 Task: Check the percentage active listings of garden tub in the last 3 years.
Action: Mouse moved to (1020, 229)
Screenshot: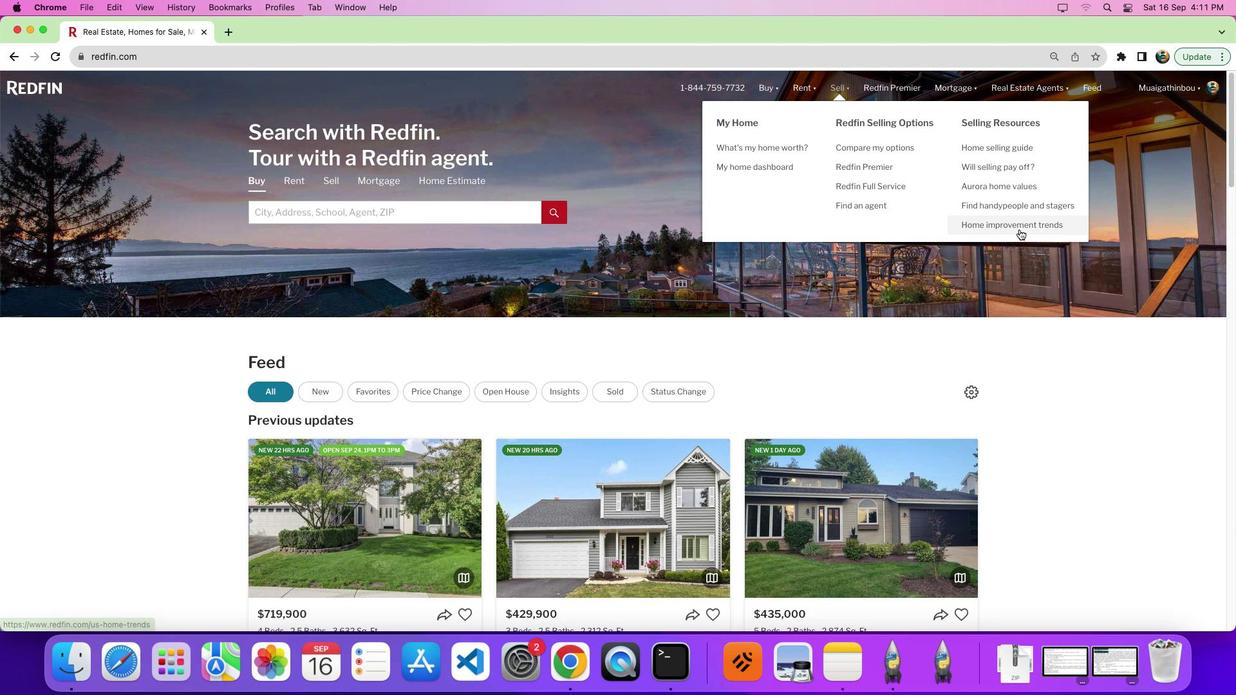 
Action: Mouse pressed left at (1020, 229)
Screenshot: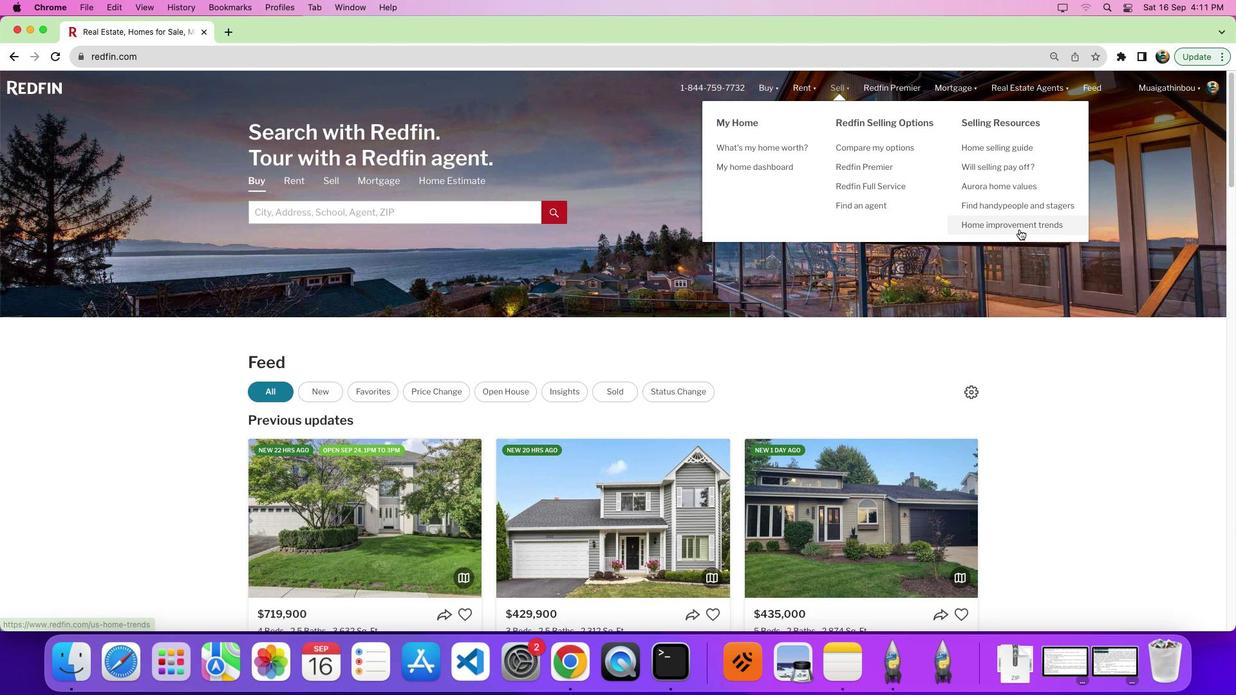 
Action: Mouse pressed left at (1020, 229)
Screenshot: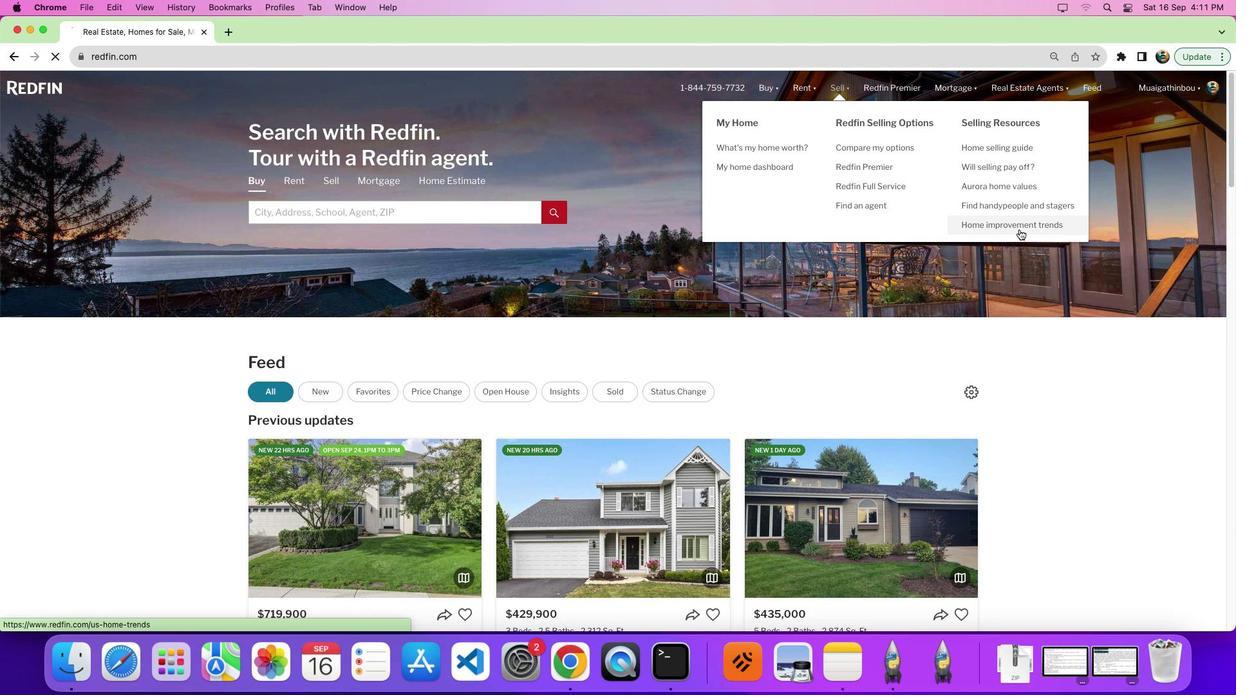 
Action: Mouse moved to (350, 256)
Screenshot: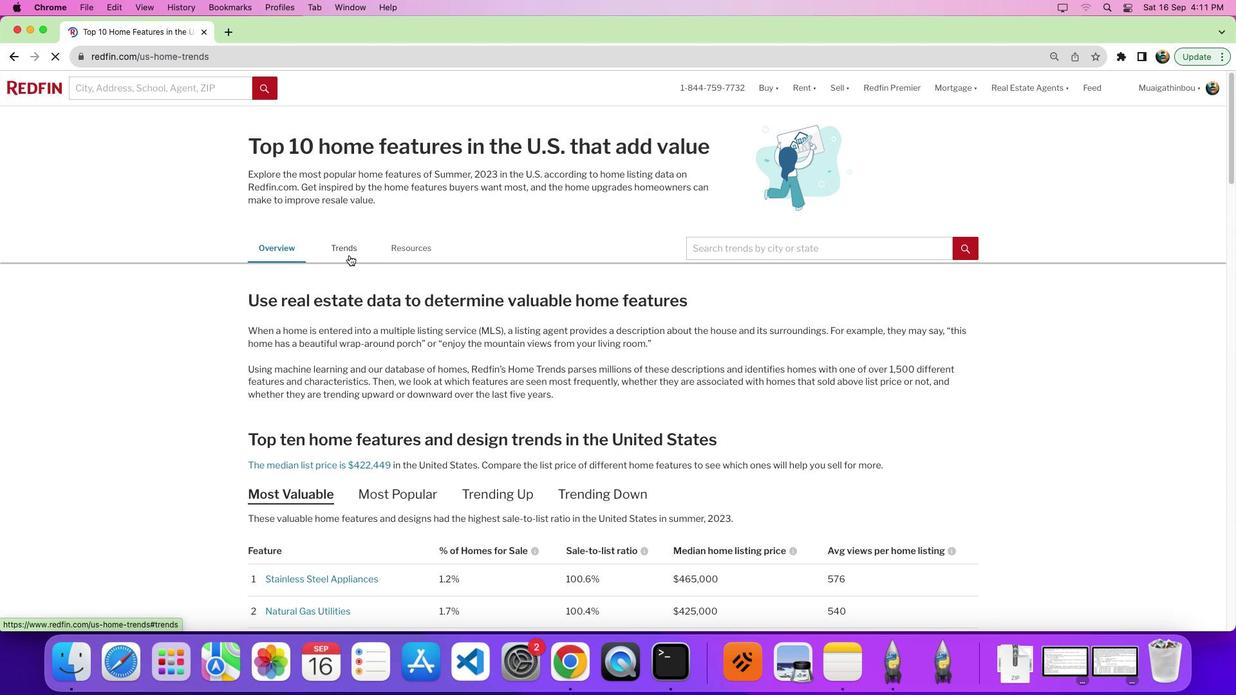 
Action: Mouse pressed left at (350, 256)
Screenshot: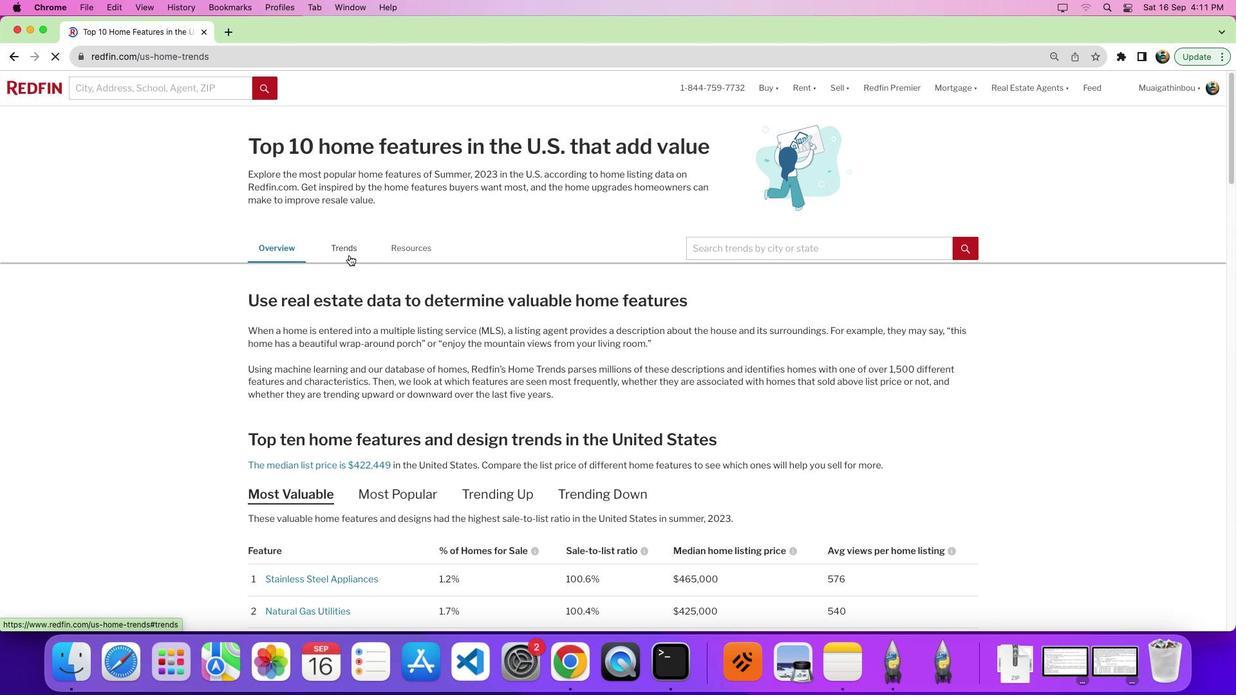 
Action: Mouse moved to (608, 358)
Screenshot: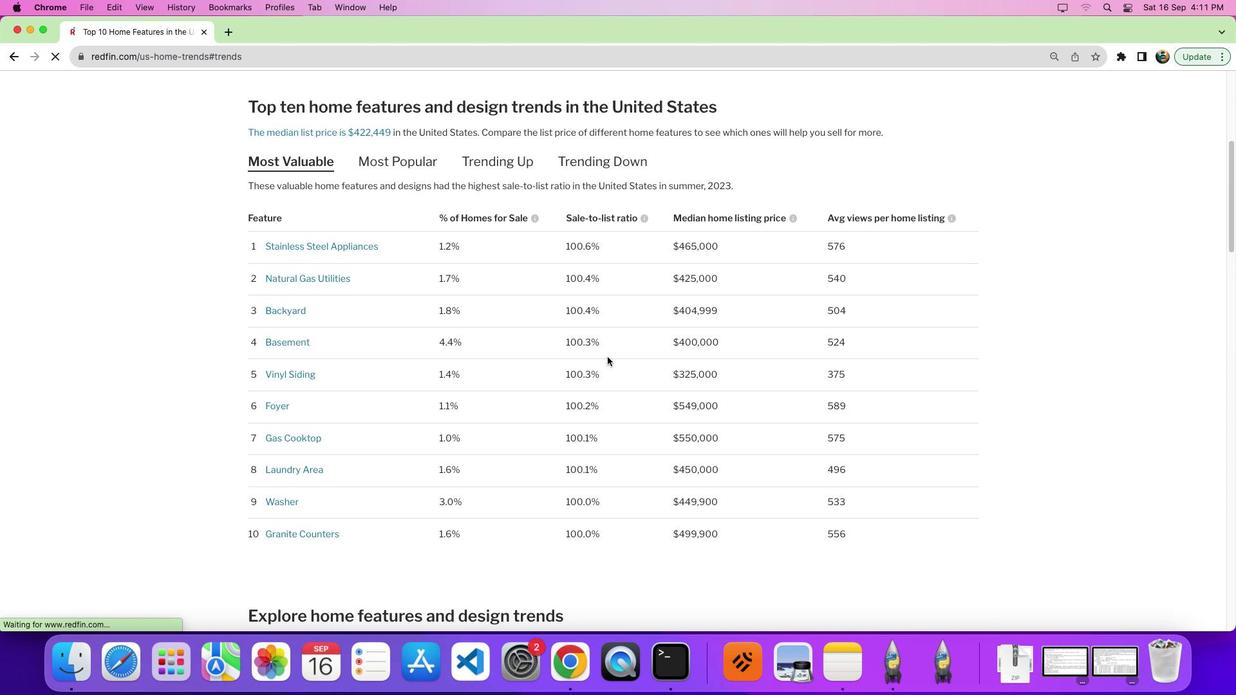 
Action: Mouse scrolled (608, 358) with delta (0, 0)
Screenshot: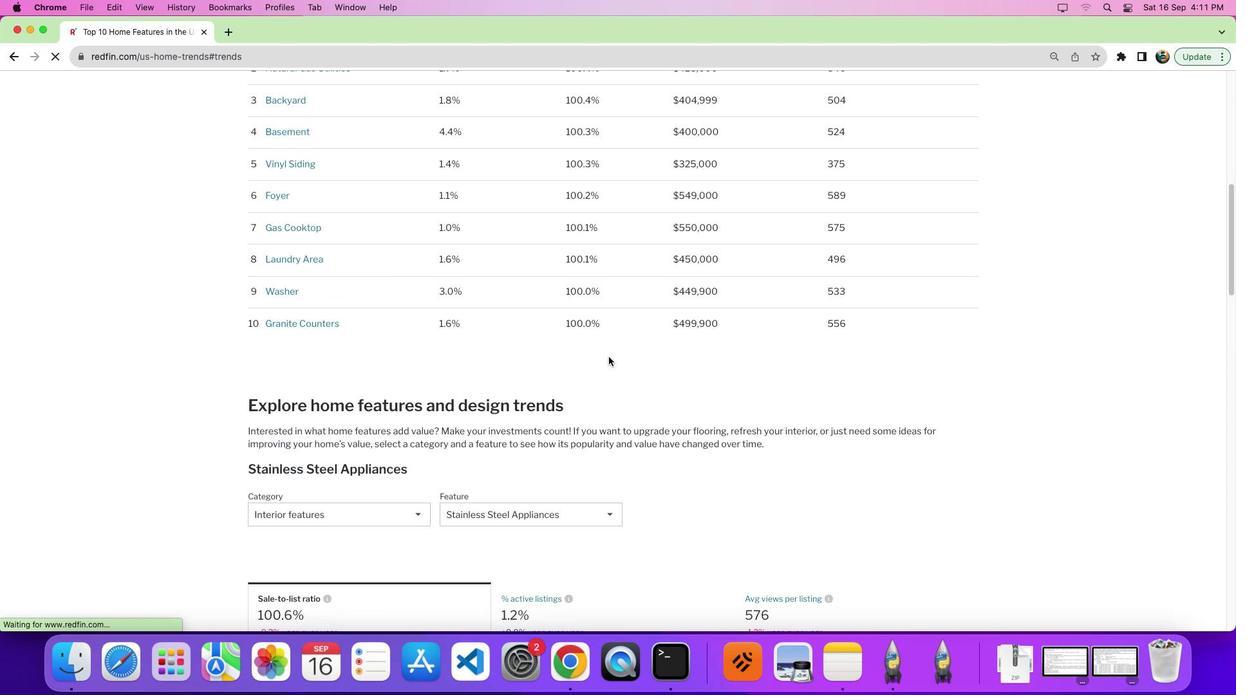 
Action: Mouse scrolled (608, 358) with delta (0, 0)
Screenshot: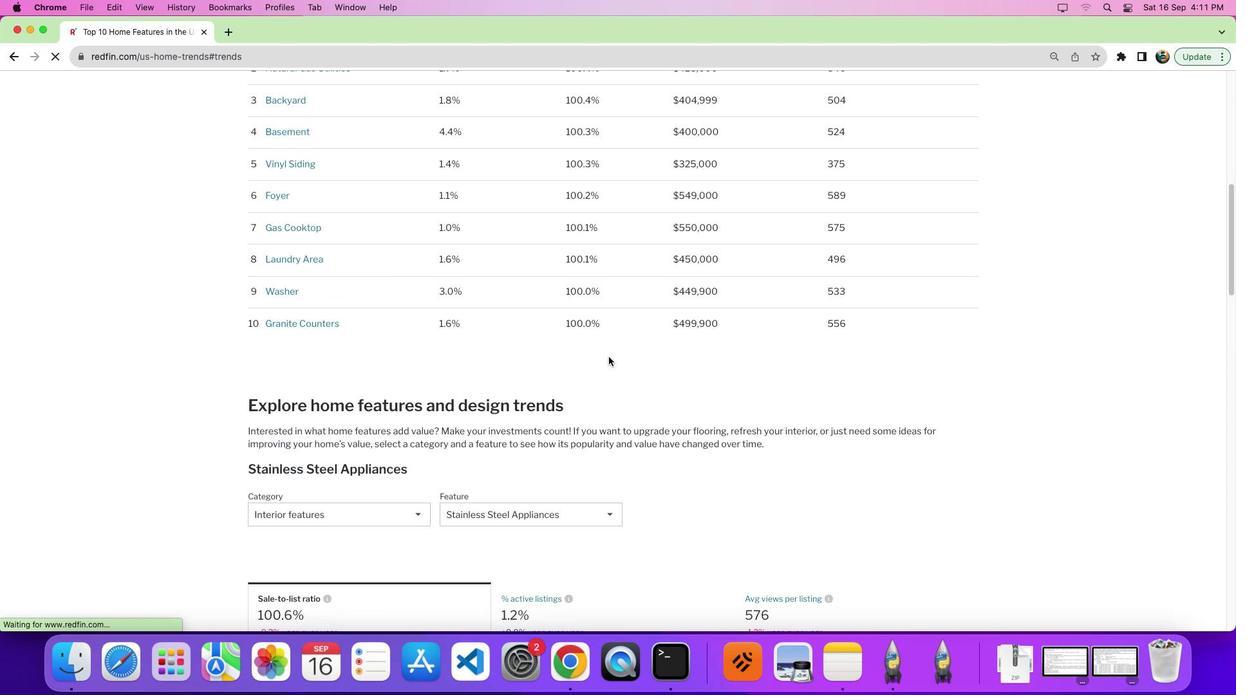 
Action: Mouse scrolled (608, 358) with delta (0, -3)
Screenshot: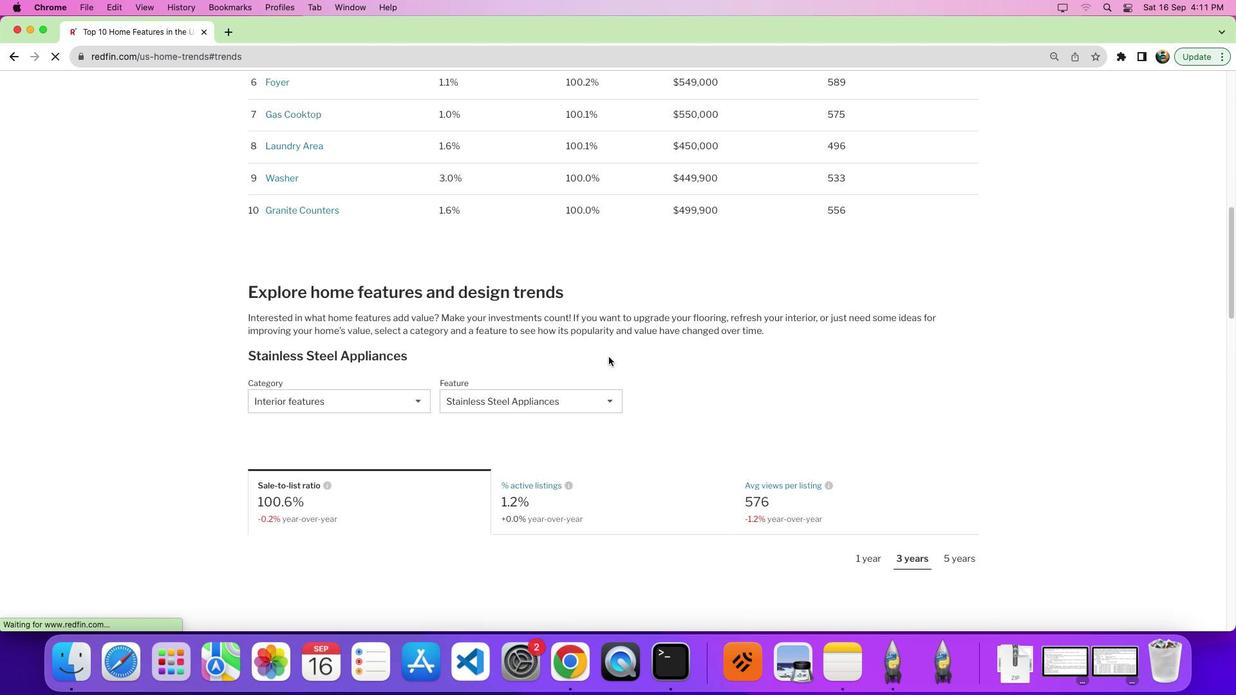 
Action: Mouse moved to (608, 358)
Screenshot: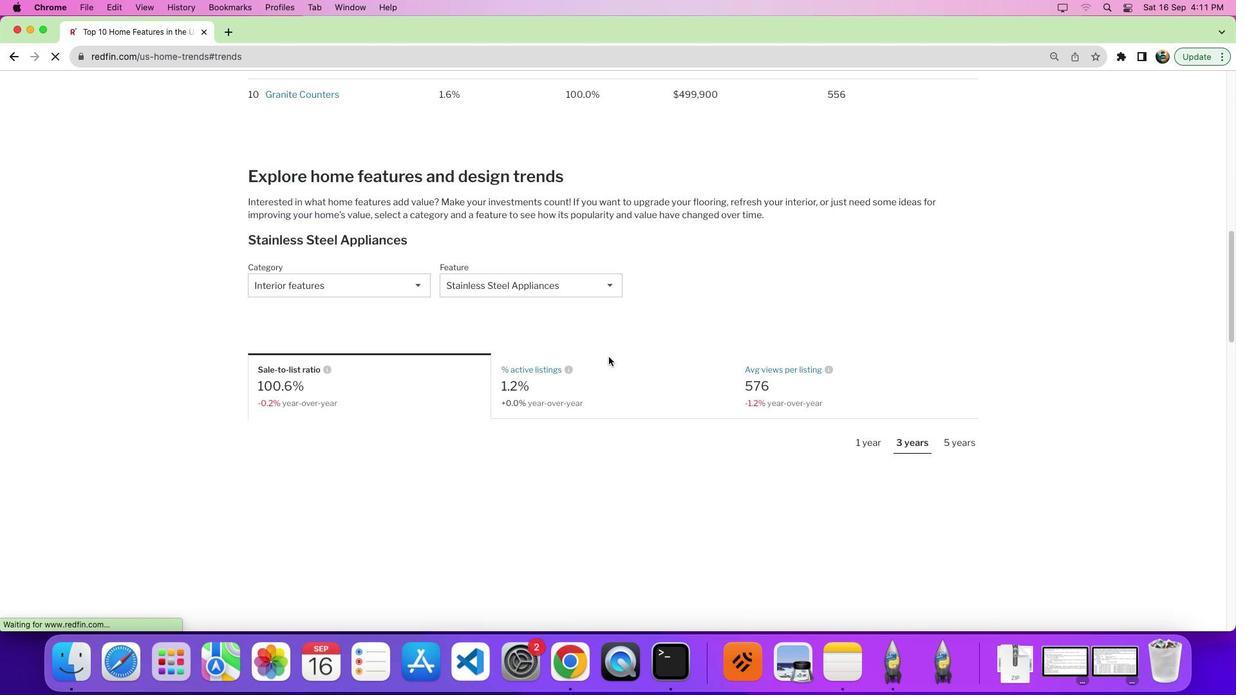 
Action: Mouse scrolled (608, 358) with delta (0, -5)
Screenshot: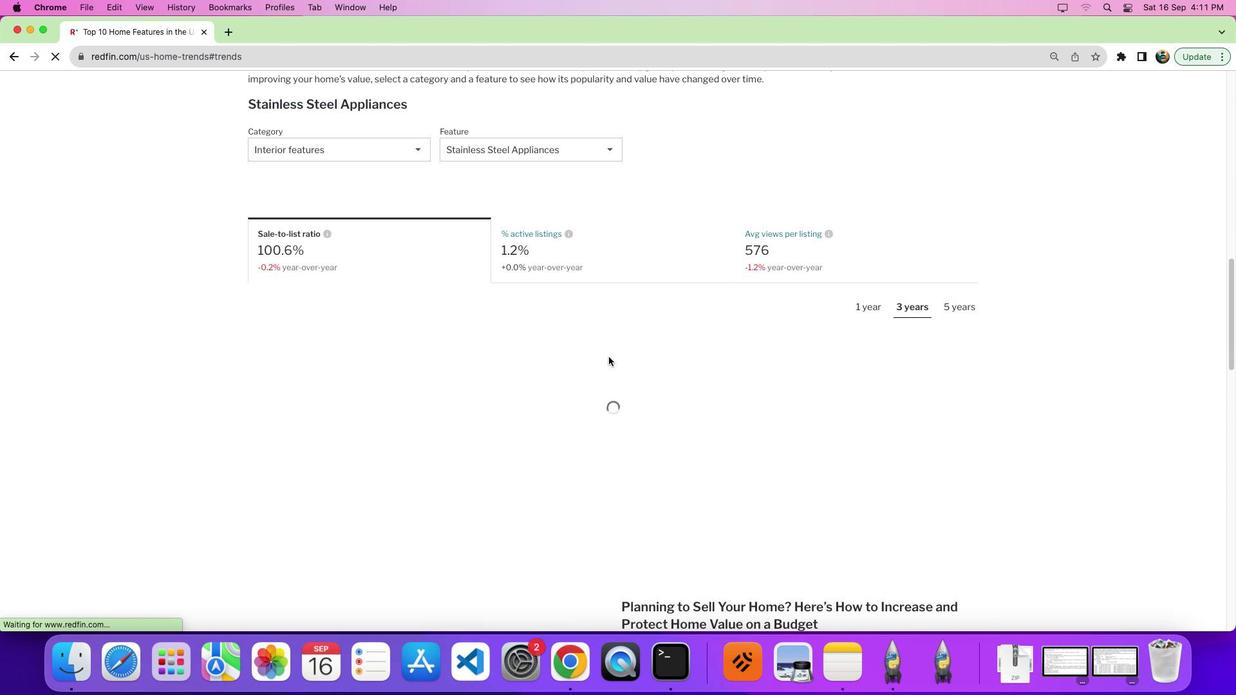 
Action: Mouse moved to (571, 335)
Screenshot: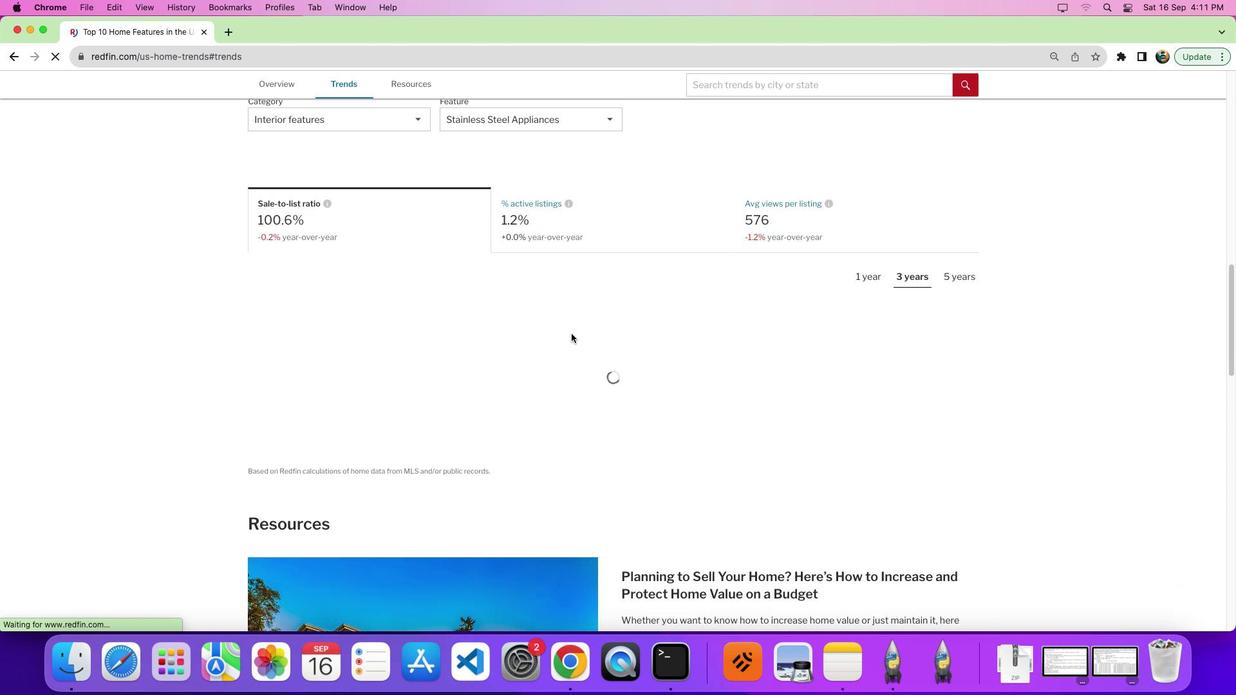 
Action: Mouse scrolled (571, 335) with delta (0, 0)
Screenshot: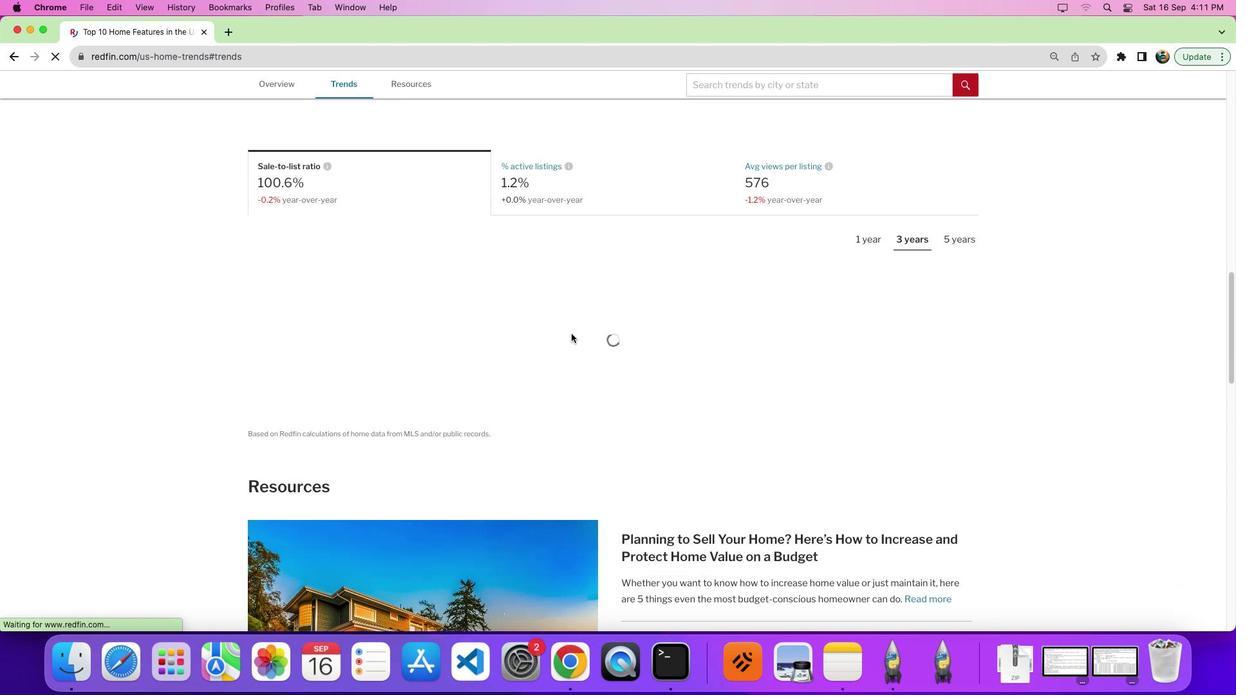 
Action: Mouse moved to (571, 334)
Screenshot: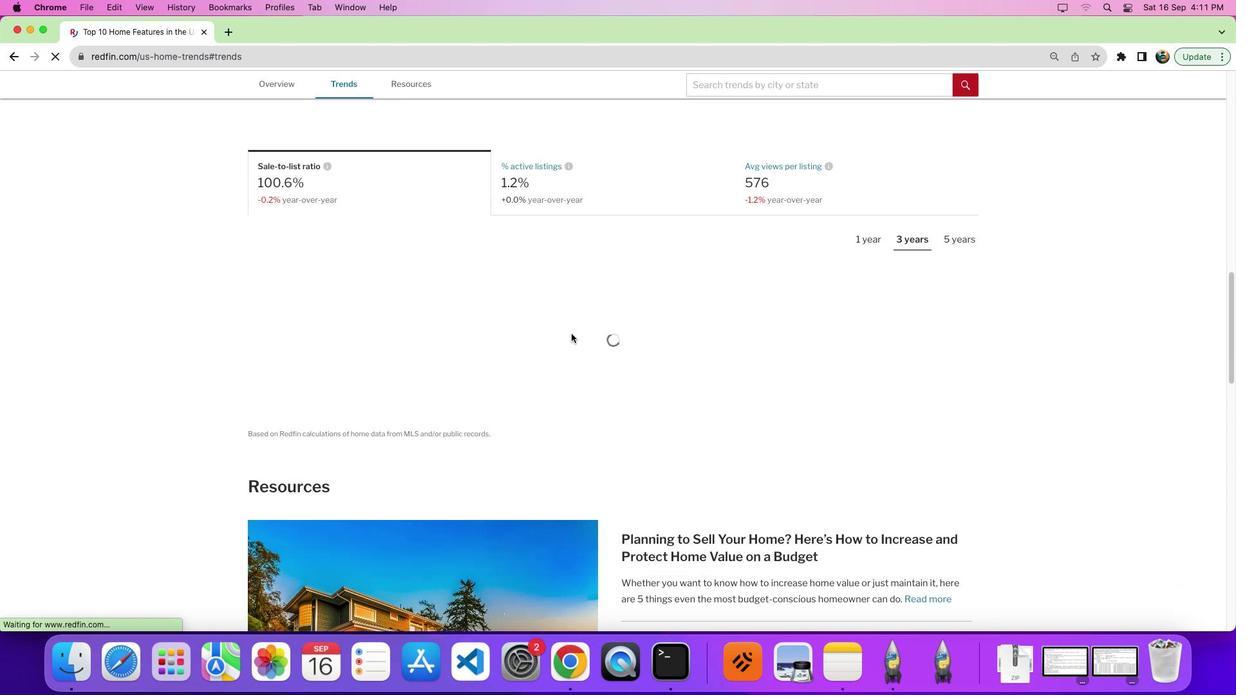 
Action: Mouse scrolled (571, 334) with delta (0, 0)
Screenshot: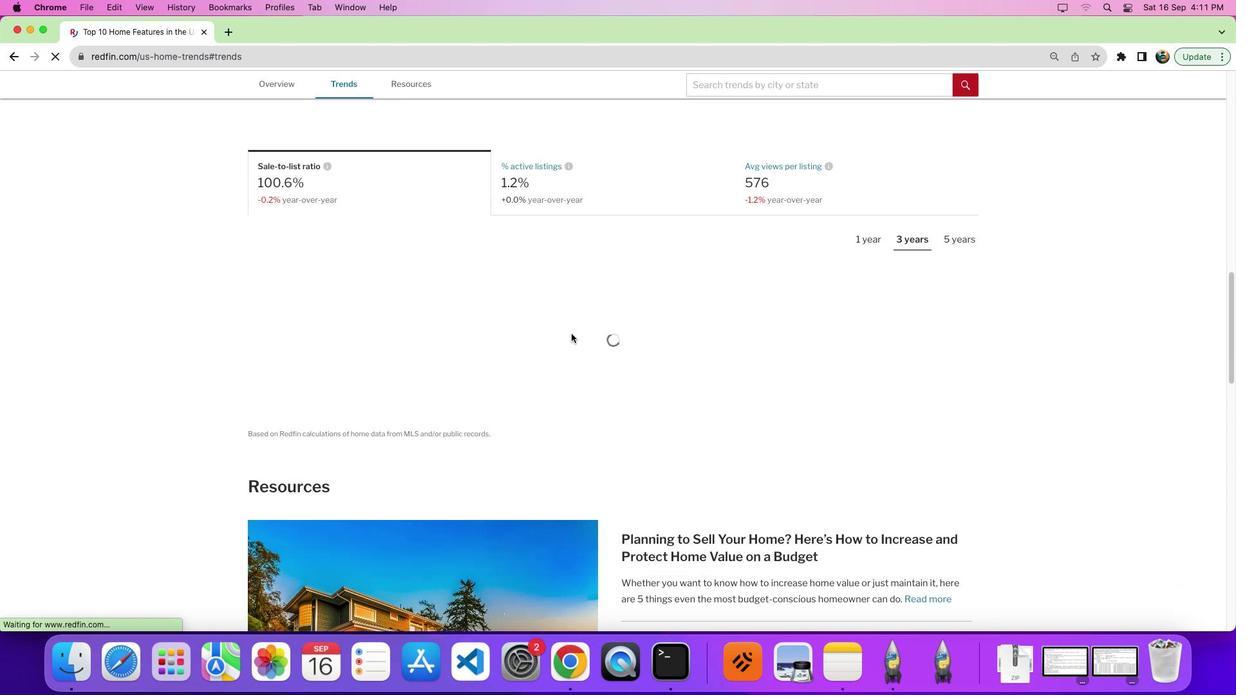 
Action: Mouse scrolled (571, 334) with delta (0, -3)
Screenshot: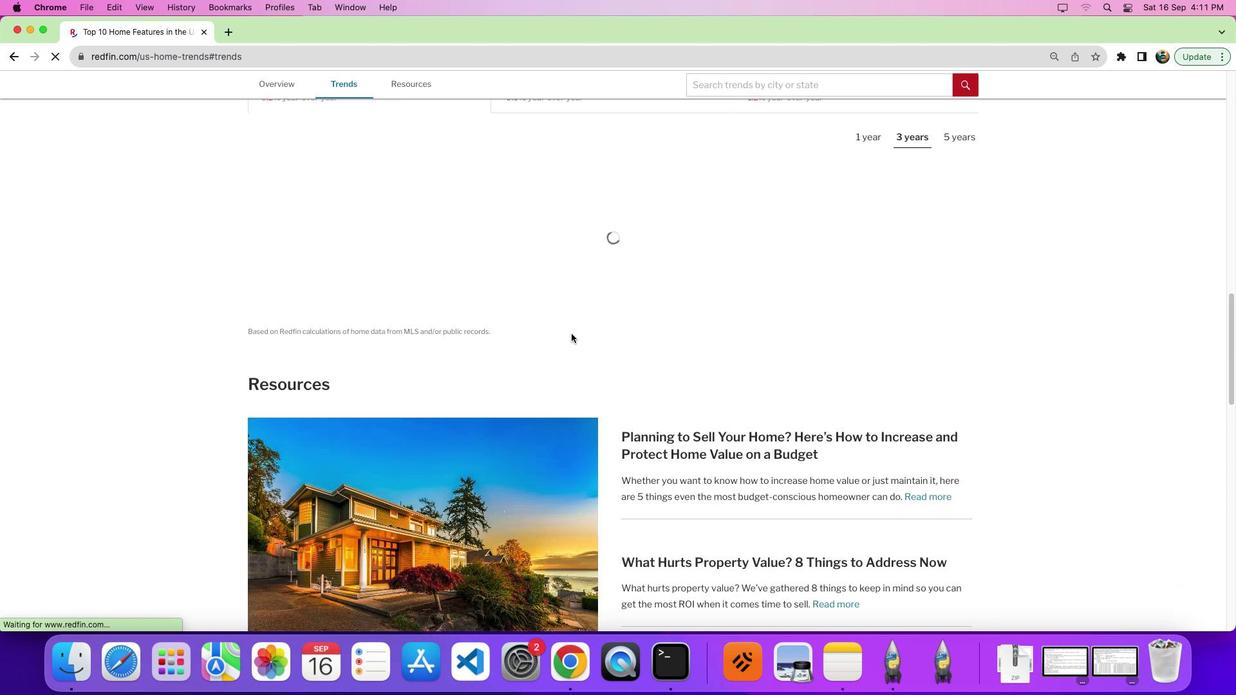 
Action: Mouse moved to (577, 335)
Screenshot: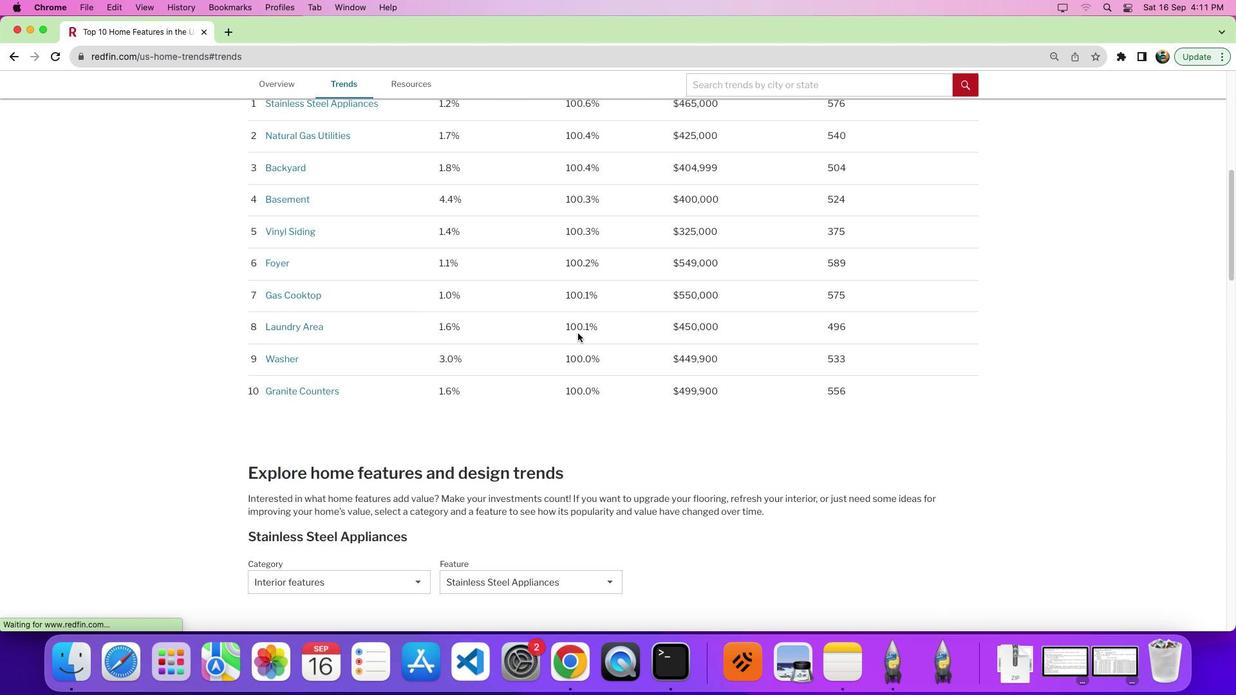 
Action: Mouse scrolled (577, 335) with delta (0, 0)
Screenshot: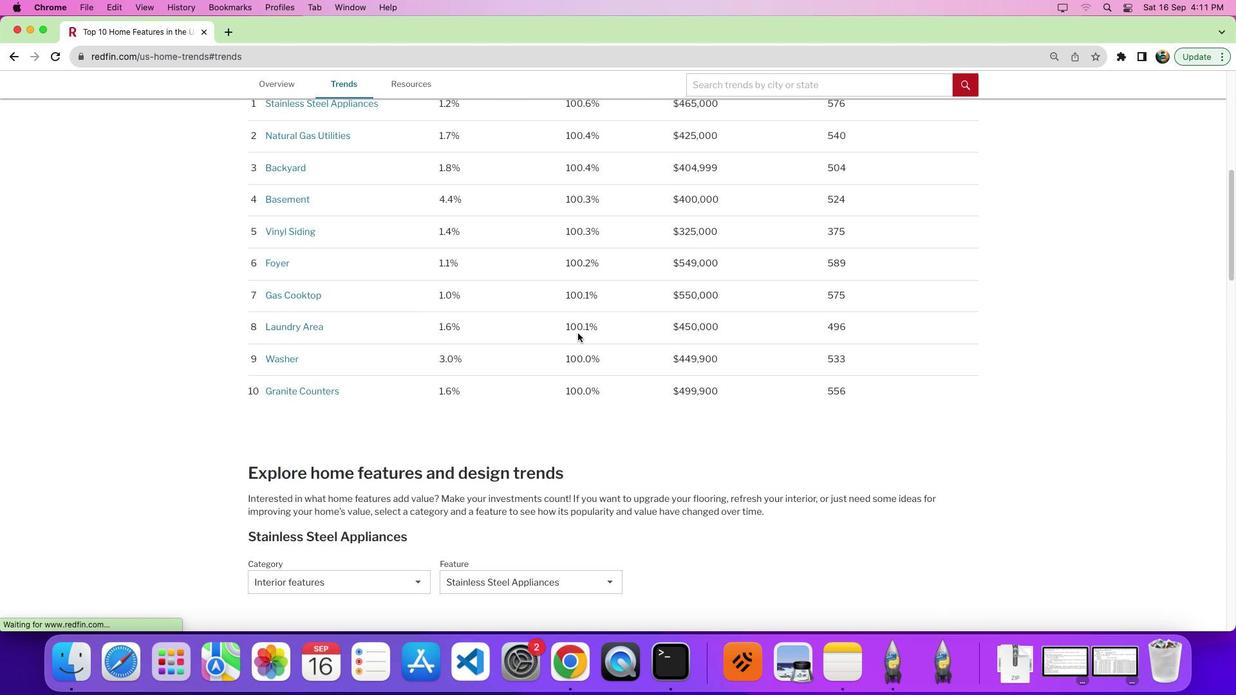 
Action: Mouse moved to (577, 335)
Screenshot: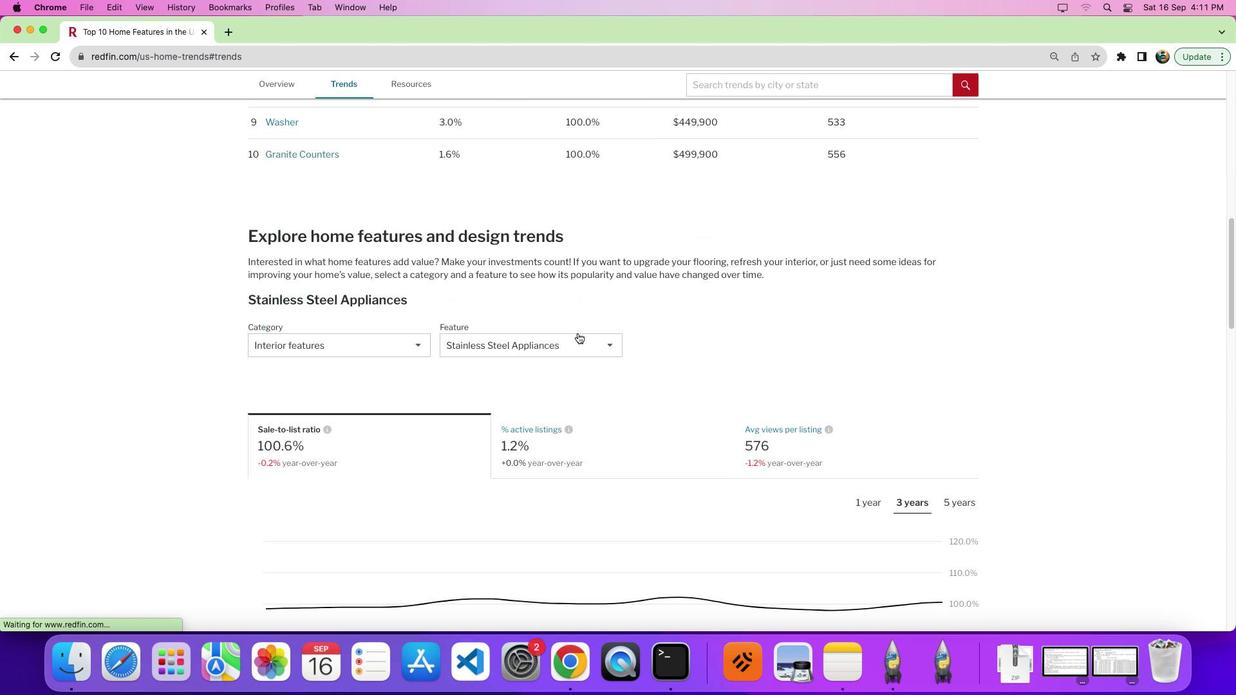 
Action: Mouse scrolled (577, 335) with delta (0, 0)
Screenshot: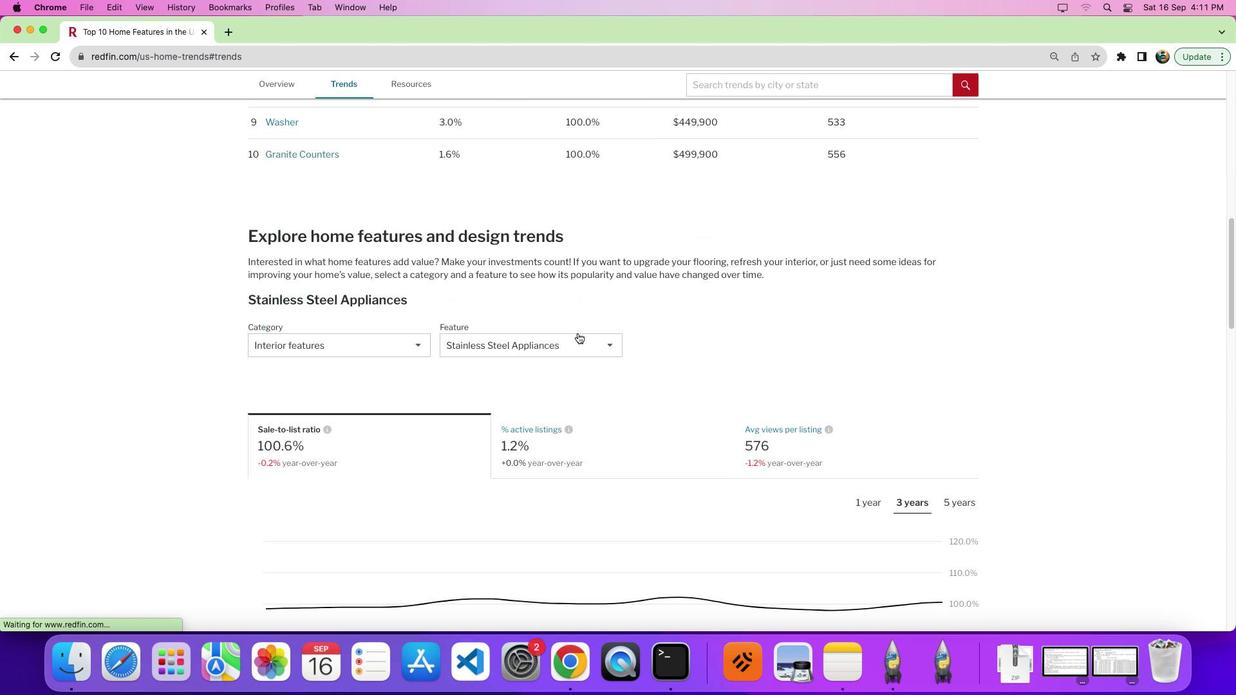 
Action: Mouse moved to (577, 334)
Screenshot: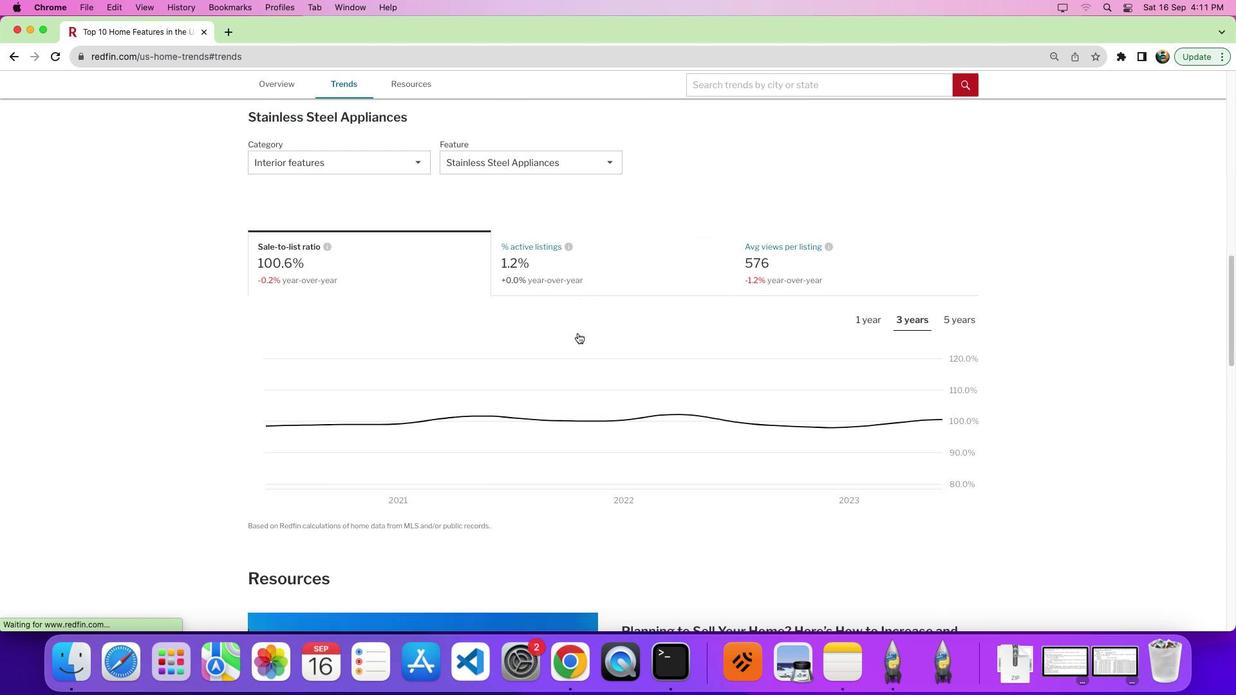 
Action: Mouse scrolled (577, 334) with delta (0, -3)
Screenshot: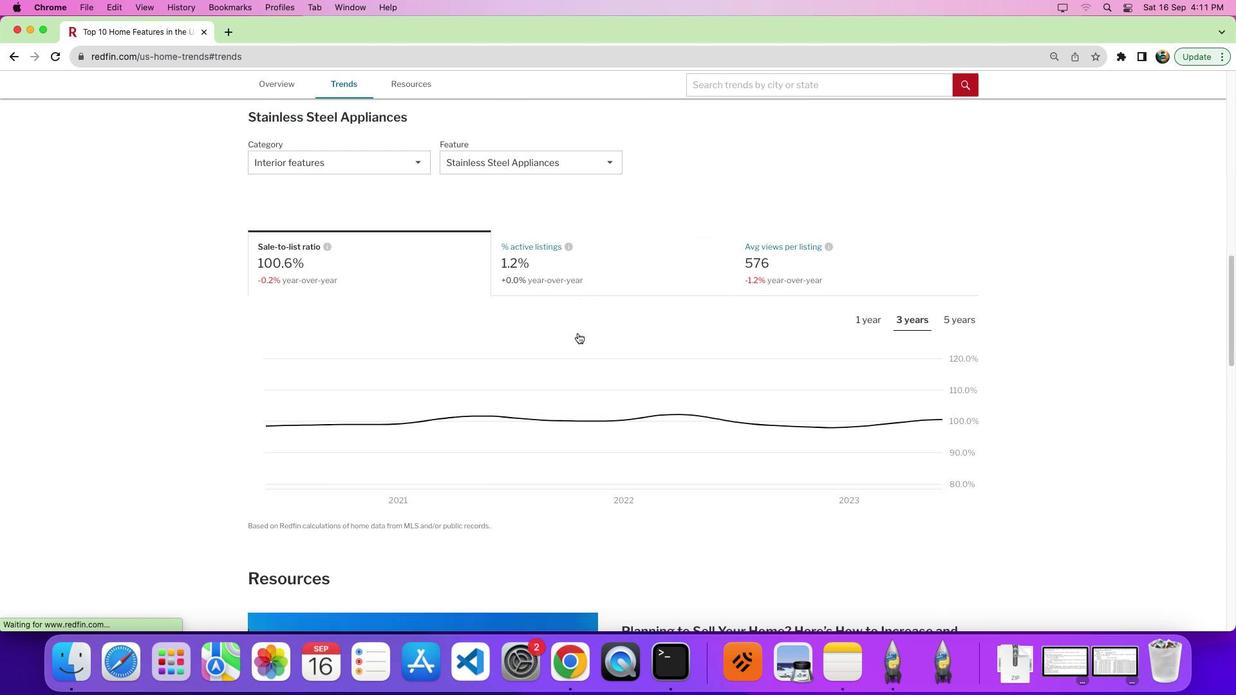 
Action: Mouse moved to (578, 334)
Screenshot: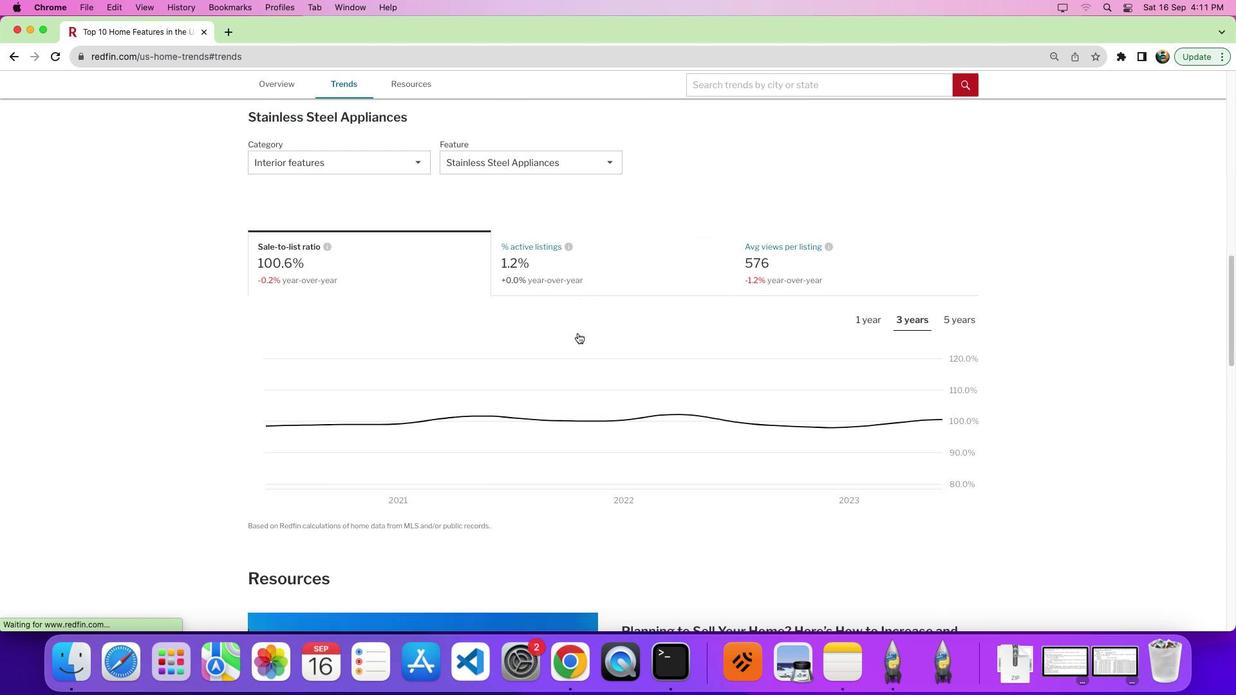 
Action: Mouse scrolled (578, 334) with delta (0, -6)
Screenshot: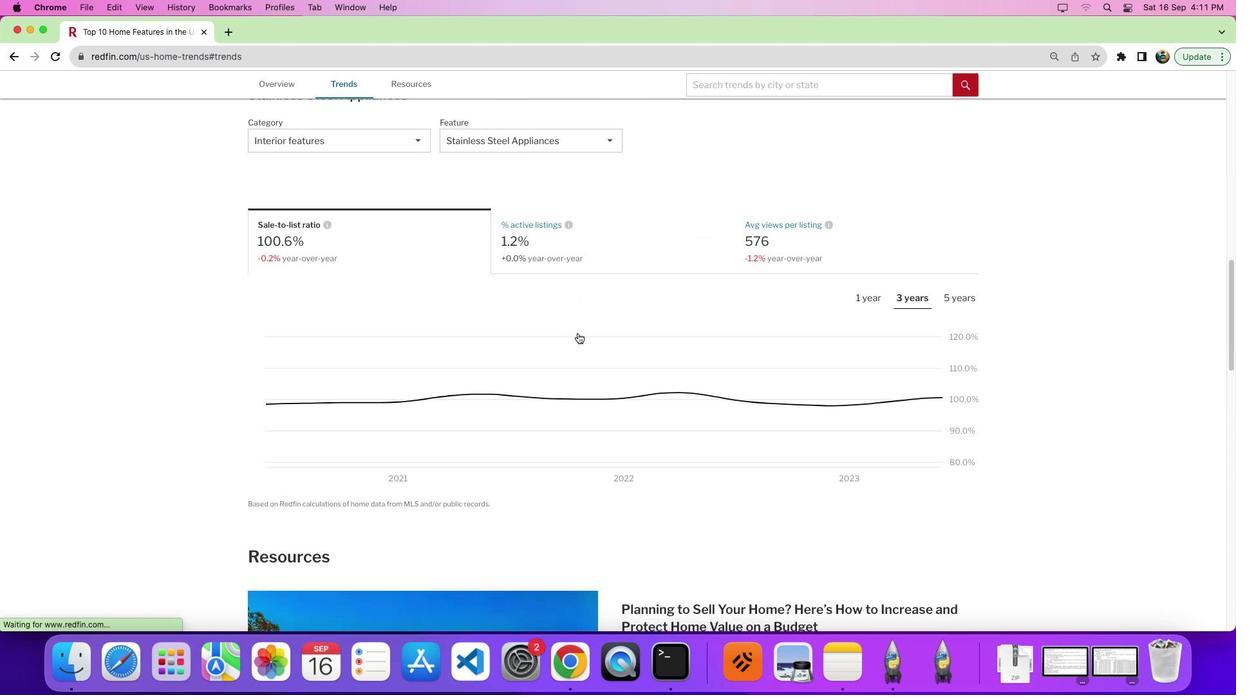 
Action: Mouse moved to (553, 143)
Screenshot: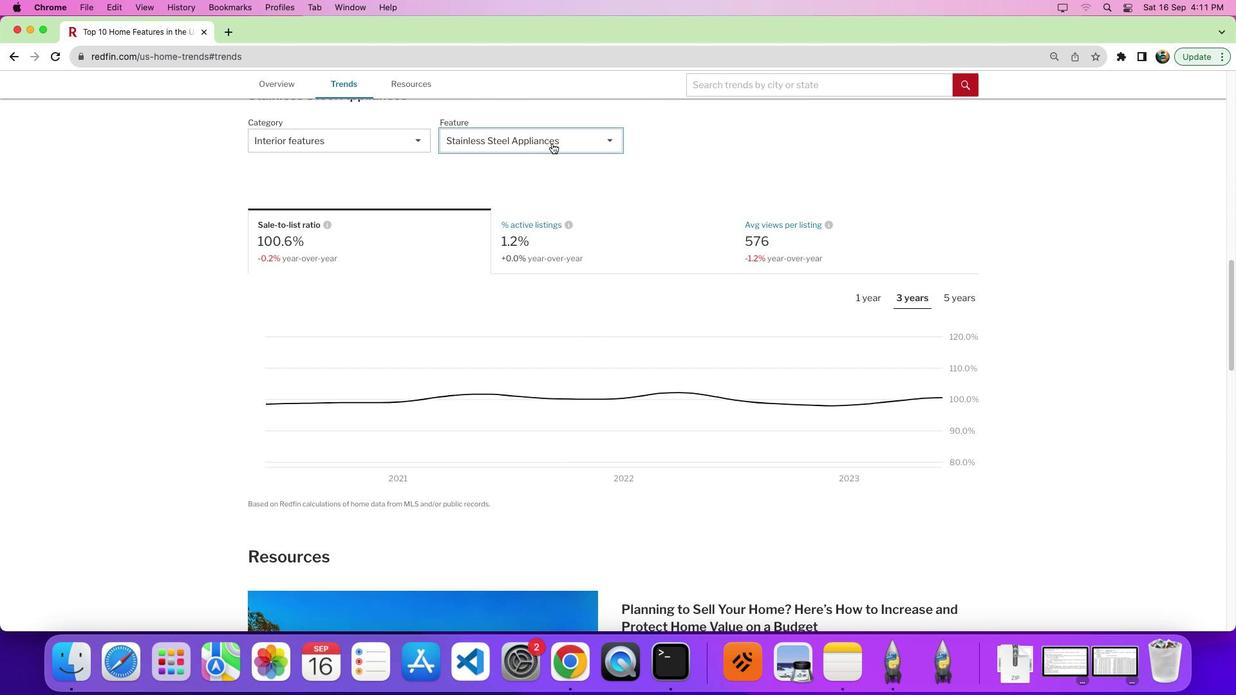 
Action: Mouse pressed left at (553, 143)
Screenshot: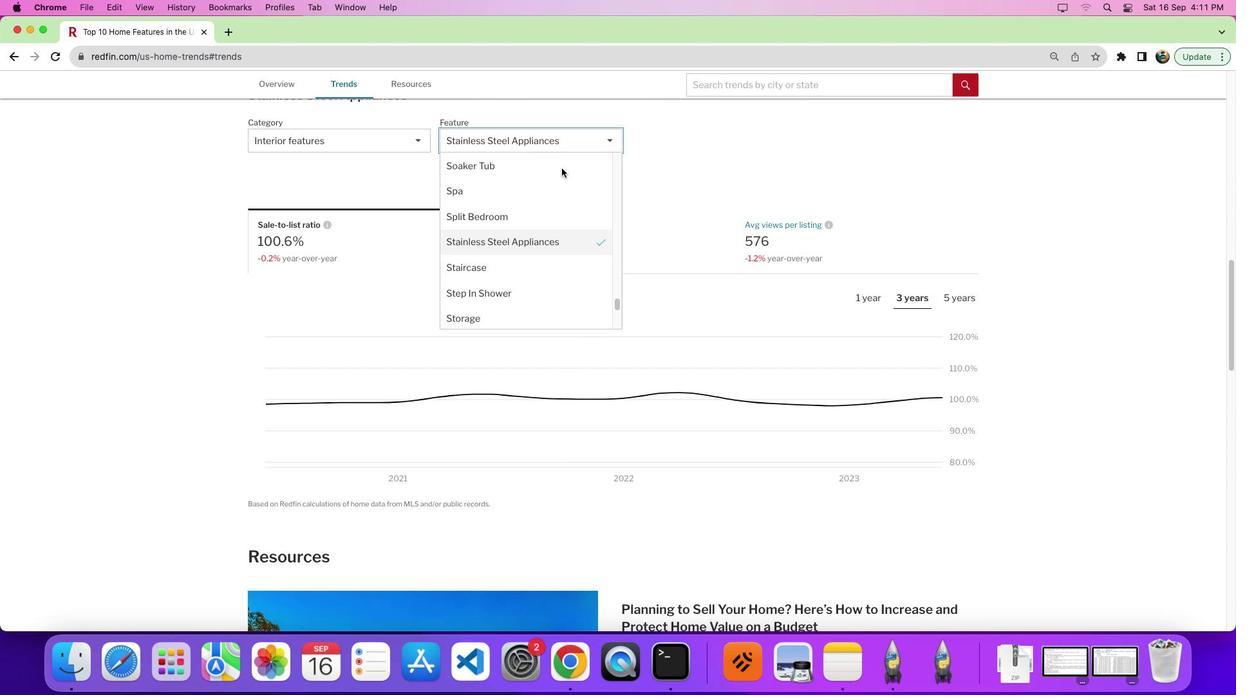 
Action: Mouse moved to (616, 244)
Screenshot: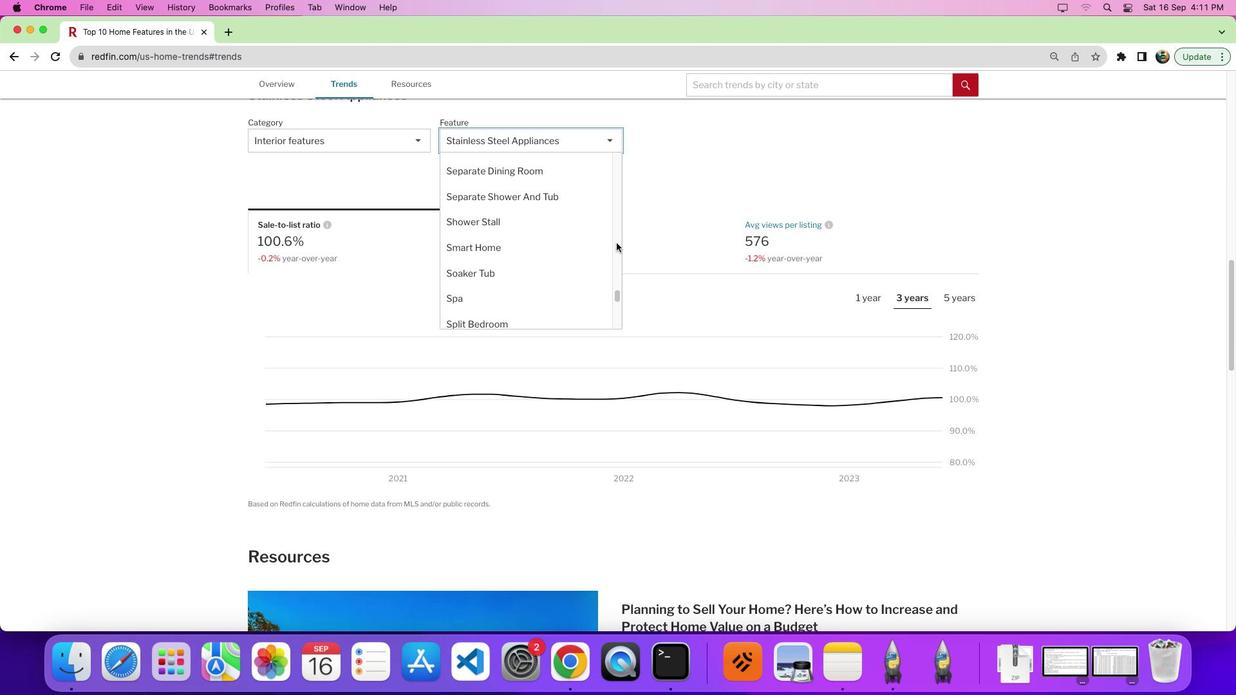 
Action: Mouse pressed left at (616, 244)
Screenshot: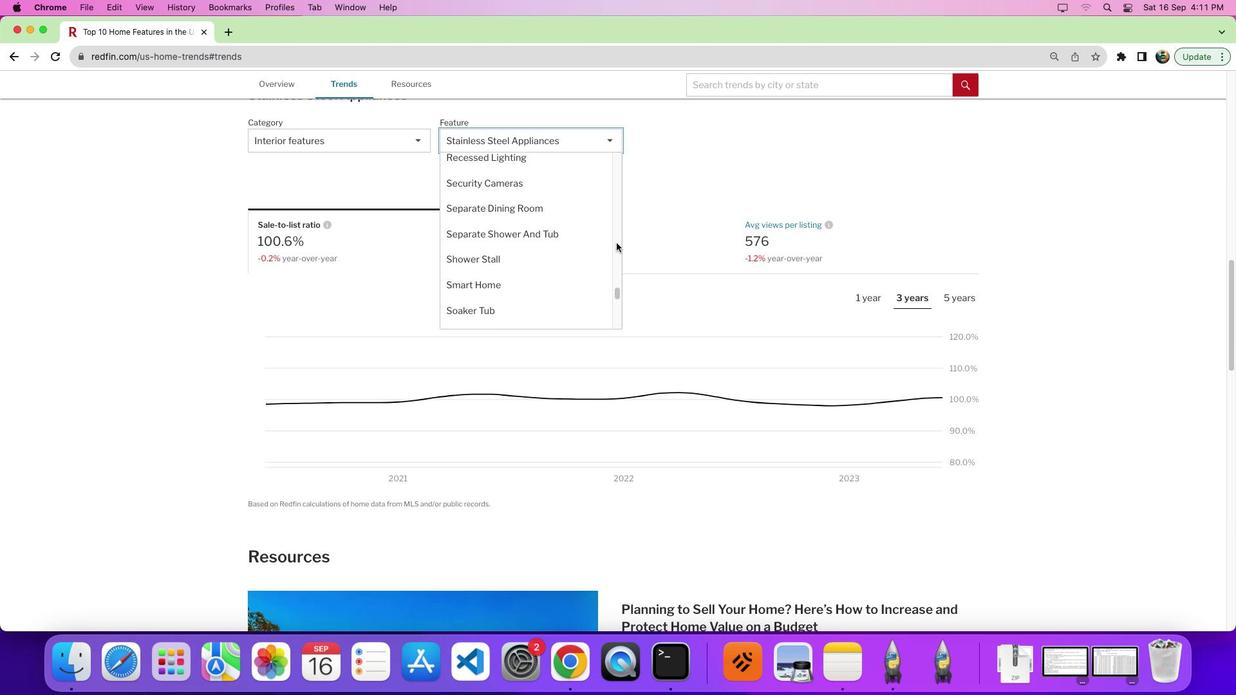 
Action: Mouse moved to (529, 227)
Screenshot: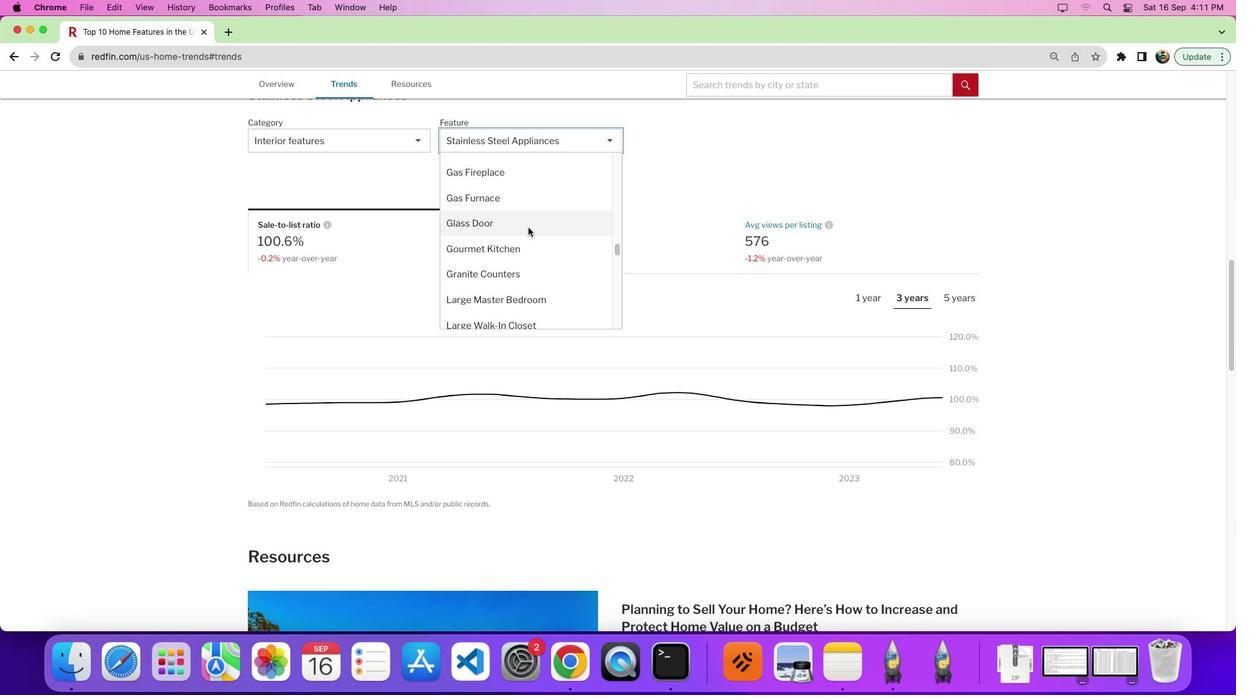 
Action: Mouse scrolled (529, 227) with delta (0, 1)
Screenshot: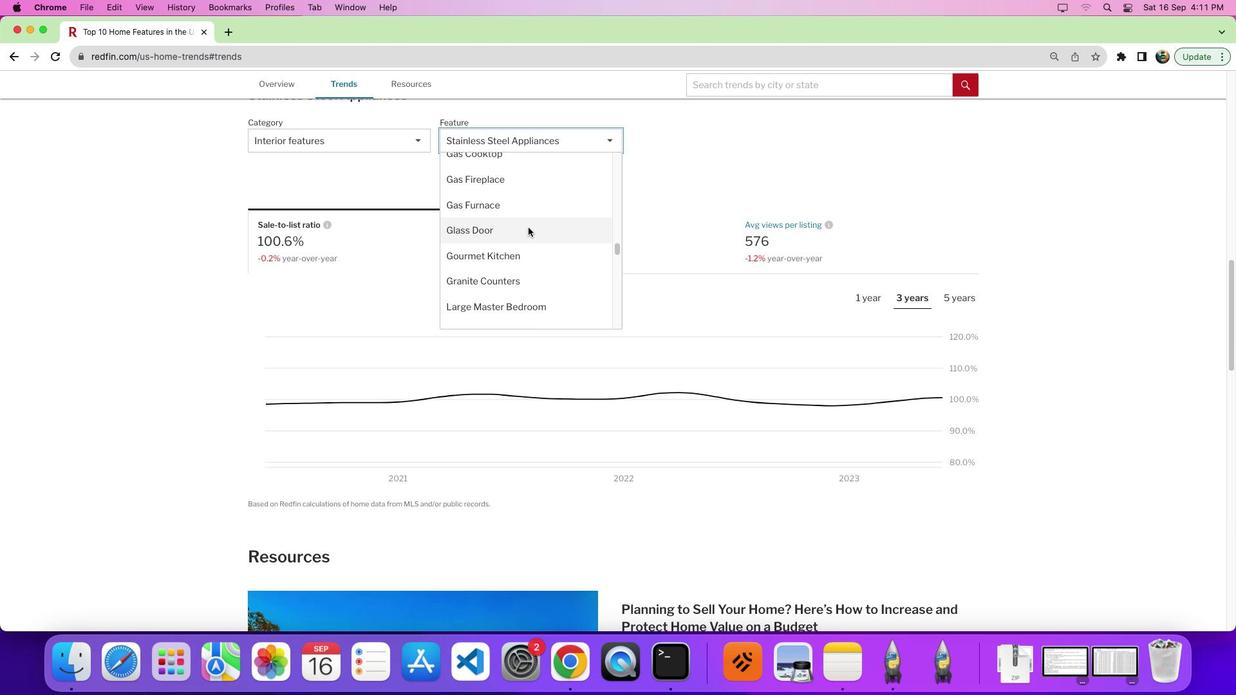 
Action: Mouse scrolled (529, 227) with delta (0, 1)
Screenshot: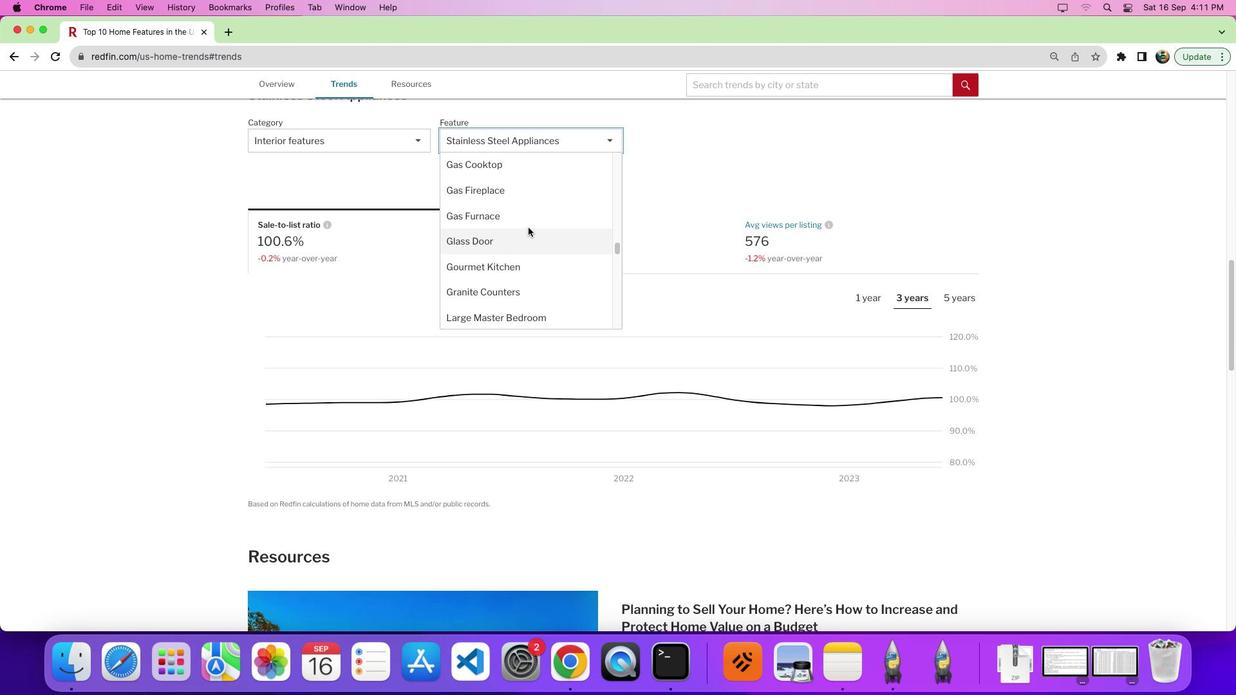
Action: Mouse moved to (527, 227)
Screenshot: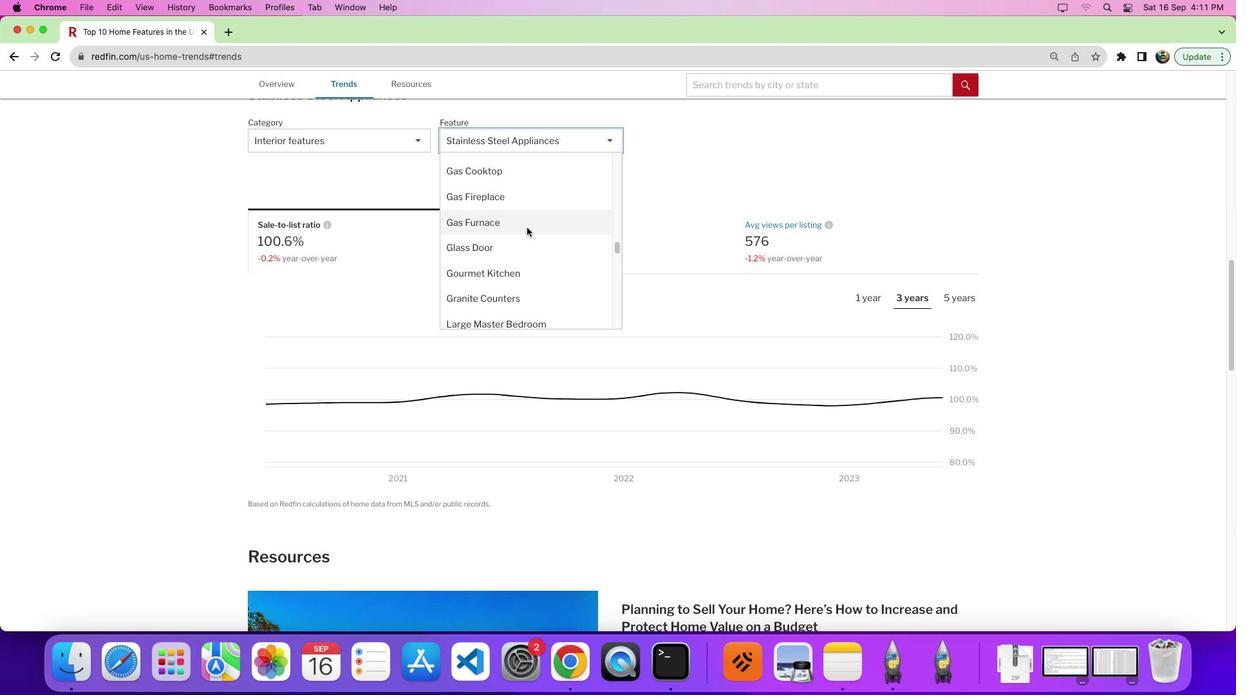 
Action: Mouse scrolled (527, 227) with delta (0, 1)
Screenshot: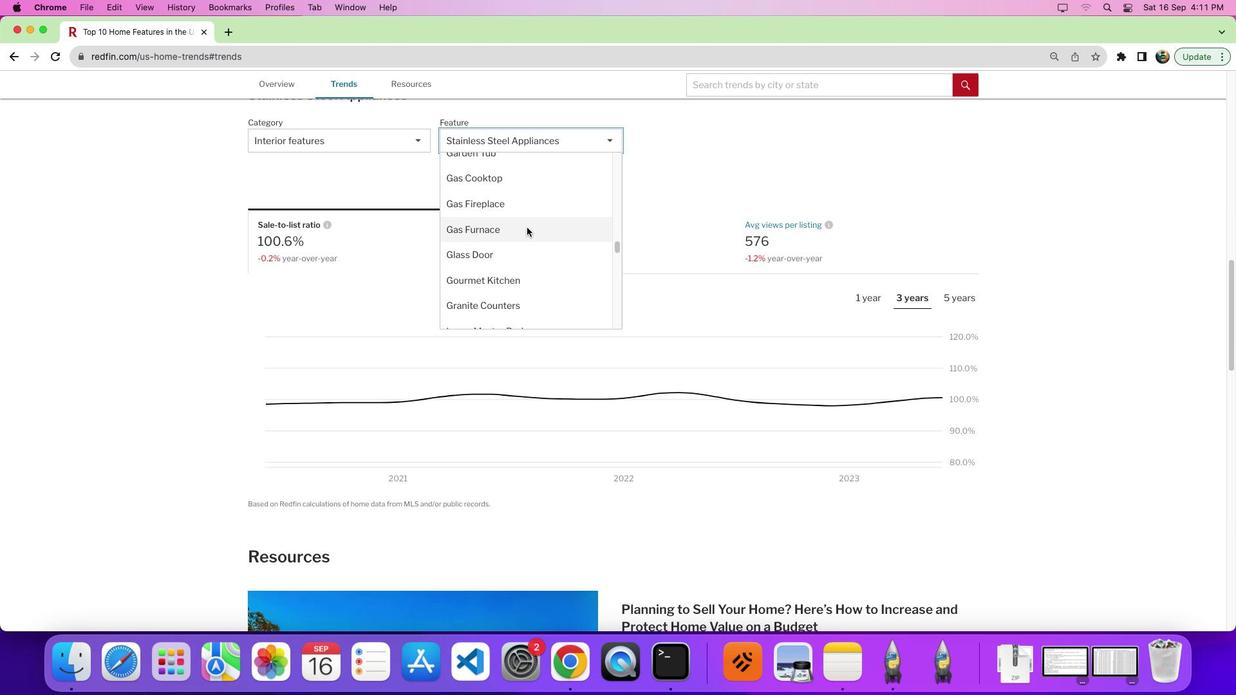 
Action: Mouse scrolled (527, 227) with delta (0, 1)
Screenshot: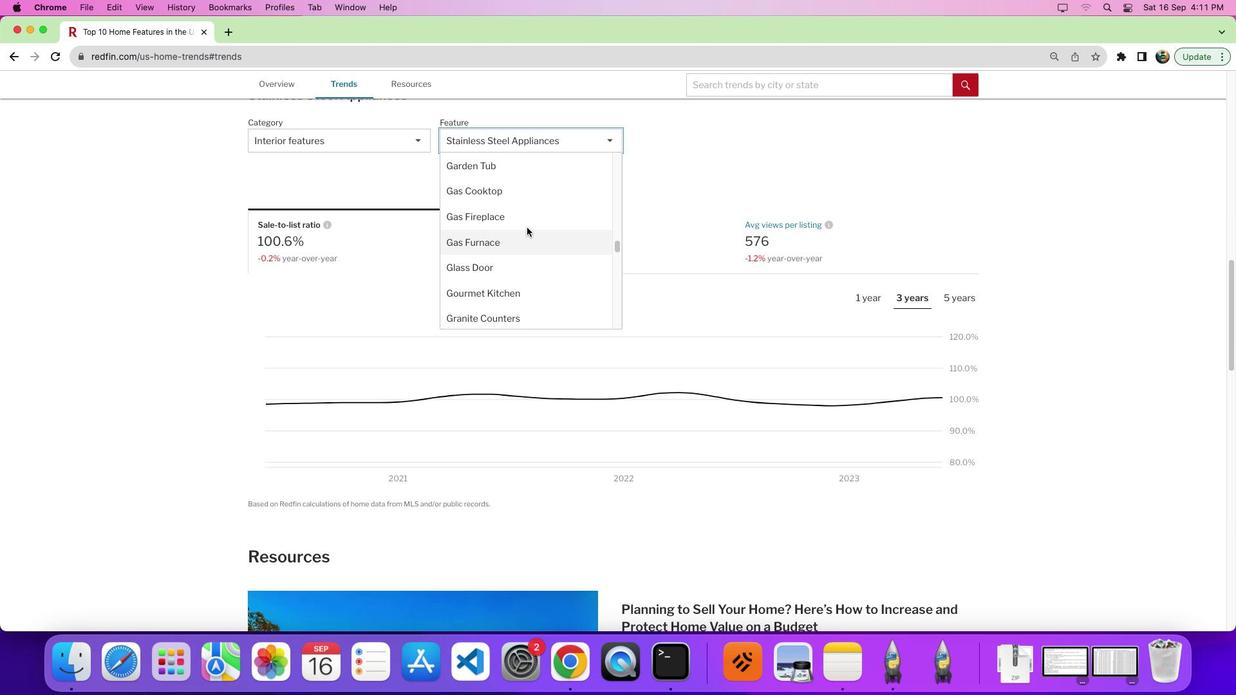 
Action: Mouse scrolled (527, 227) with delta (0, 1)
Screenshot: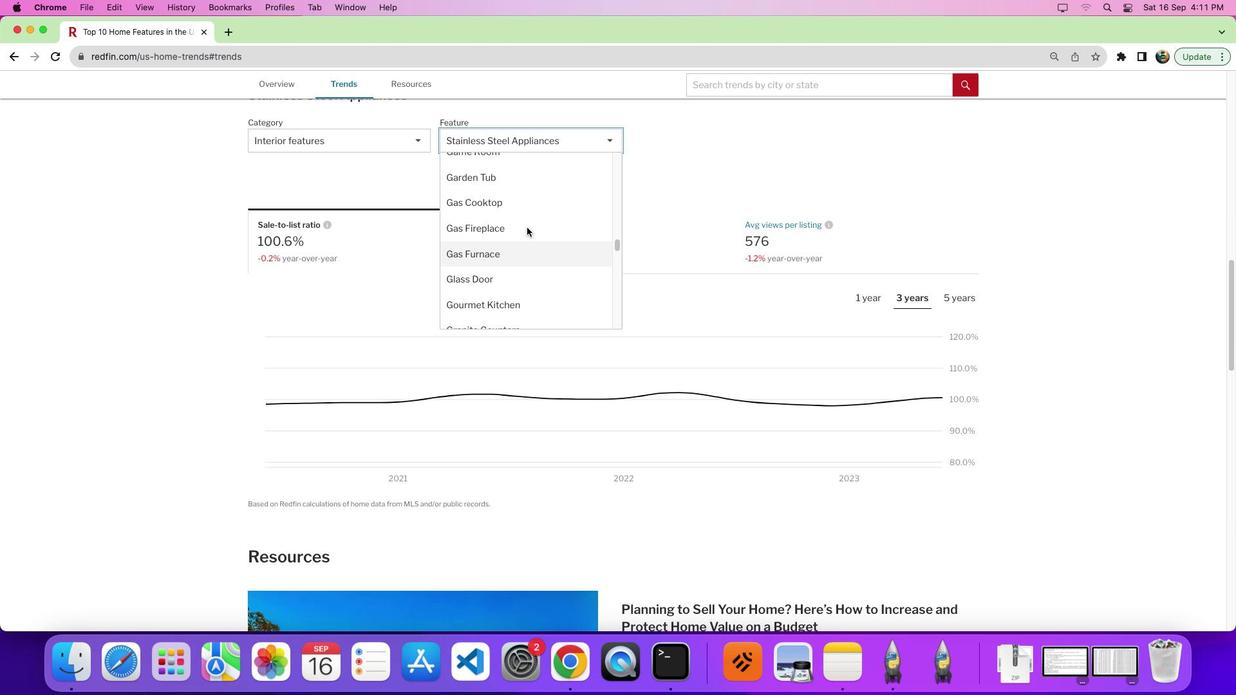 
Action: Mouse scrolled (527, 227) with delta (0, 1)
Screenshot: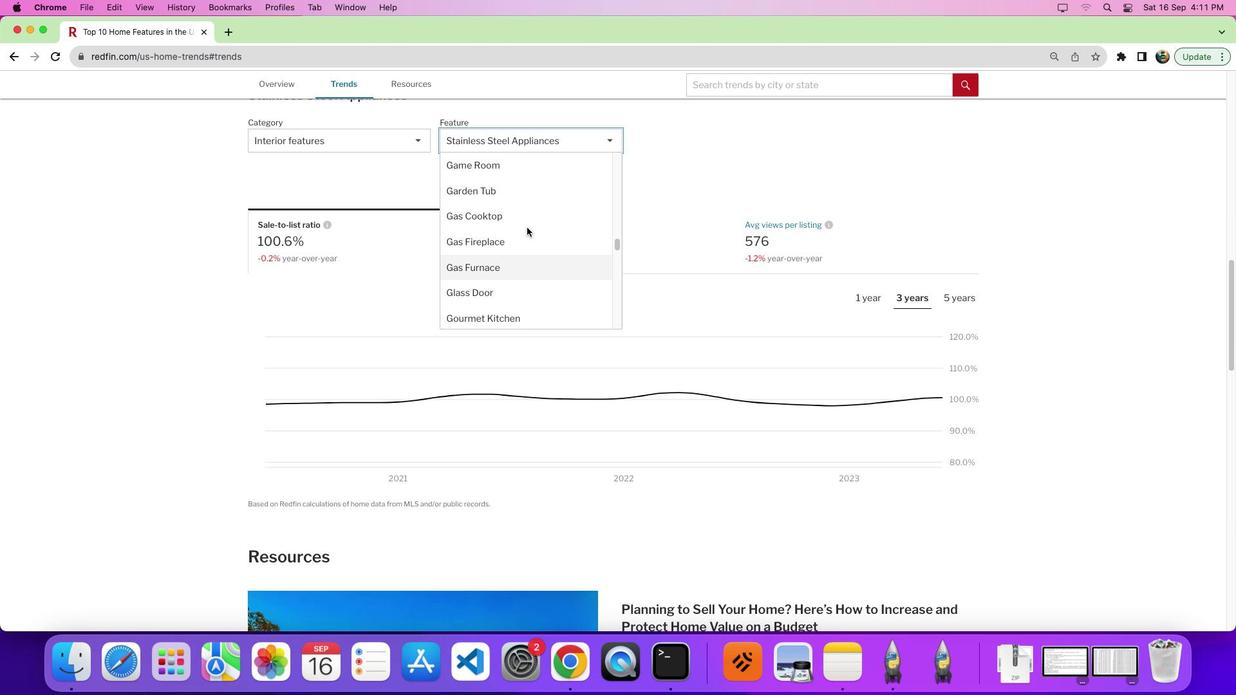 
Action: Mouse moved to (510, 208)
Screenshot: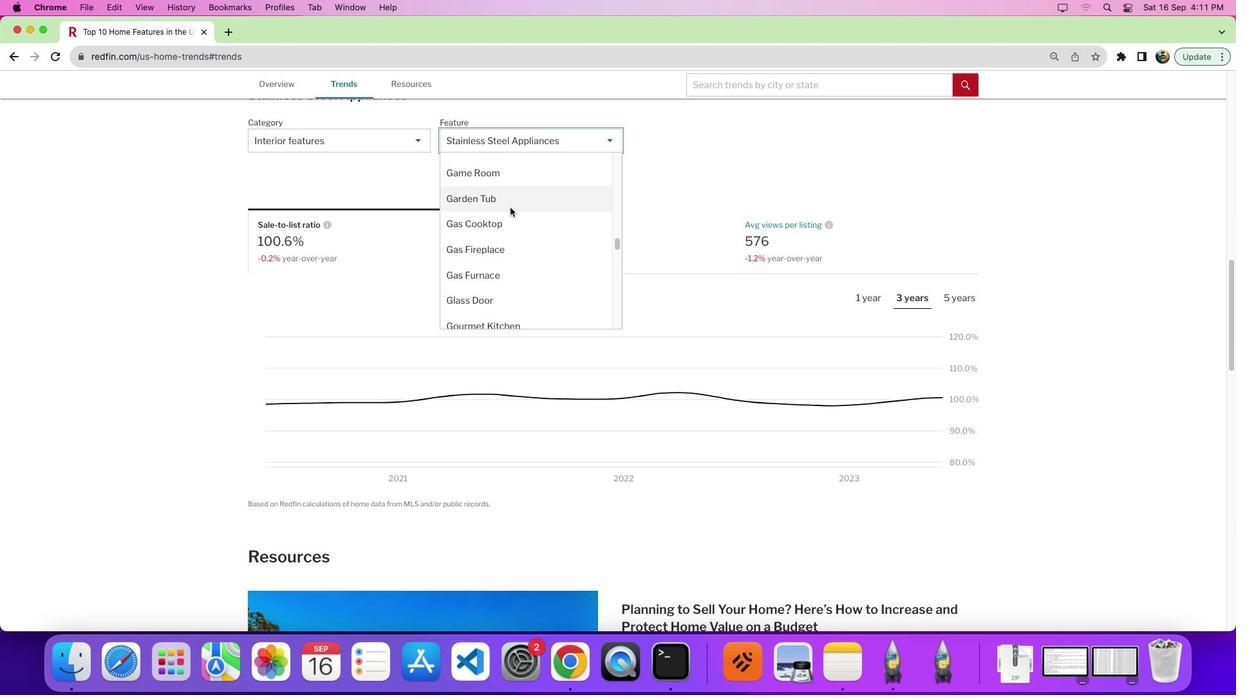 
Action: Mouse pressed left at (510, 208)
Screenshot: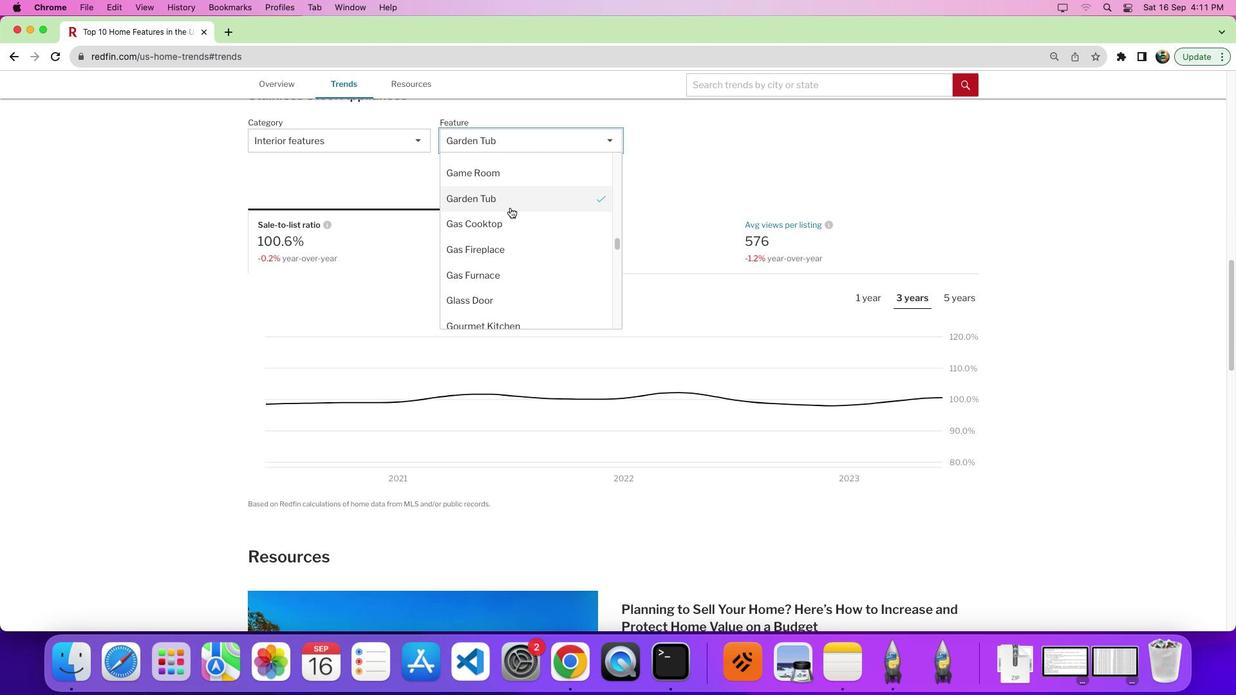 
Action: Mouse moved to (543, 244)
Screenshot: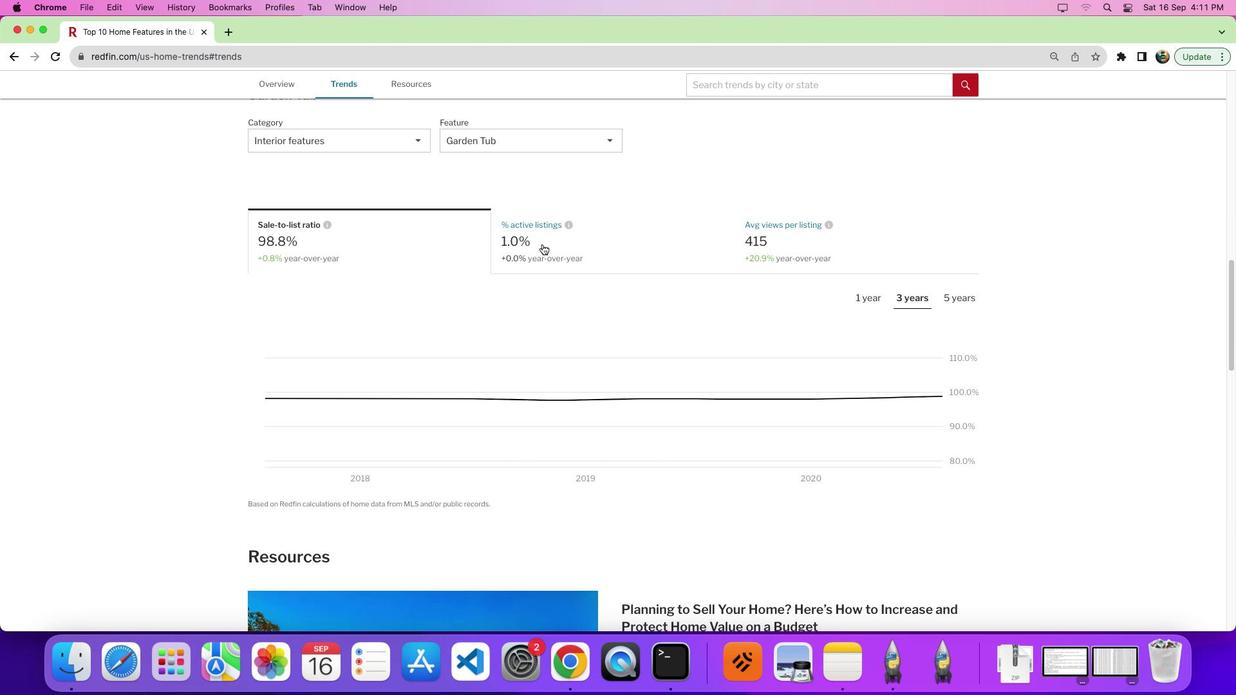 
Action: Mouse pressed left at (543, 244)
Screenshot: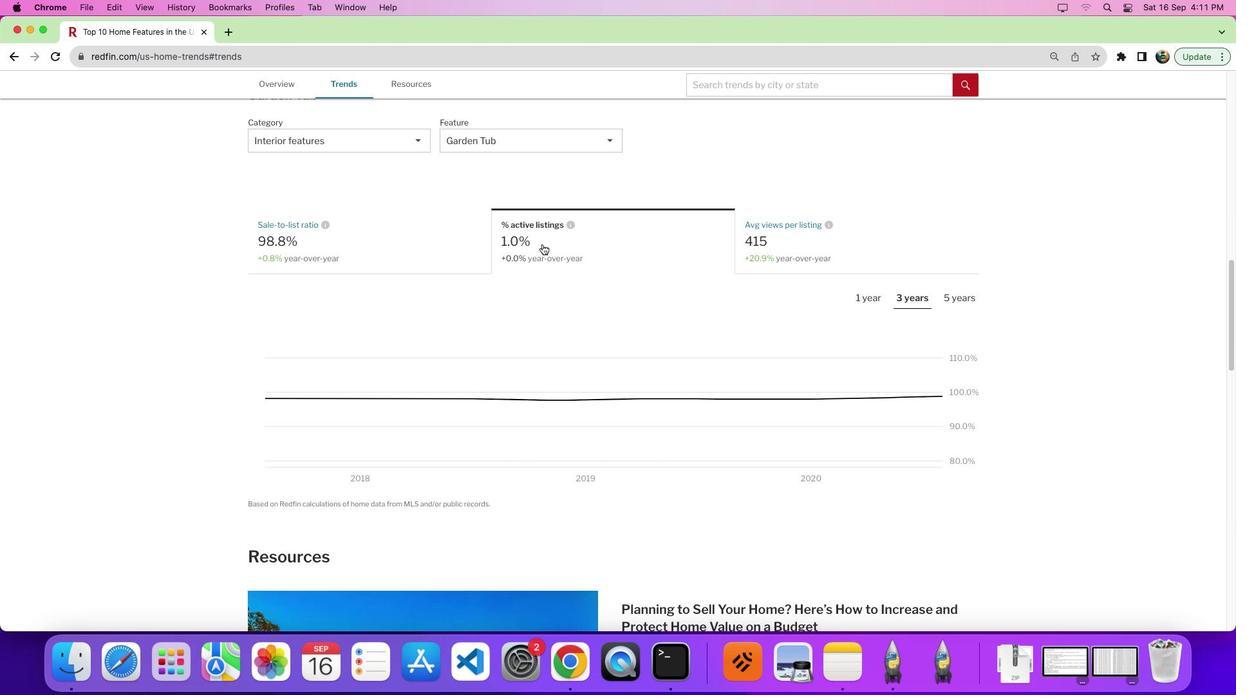 
Action: Mouse moved to (792, 352)
Screenshot: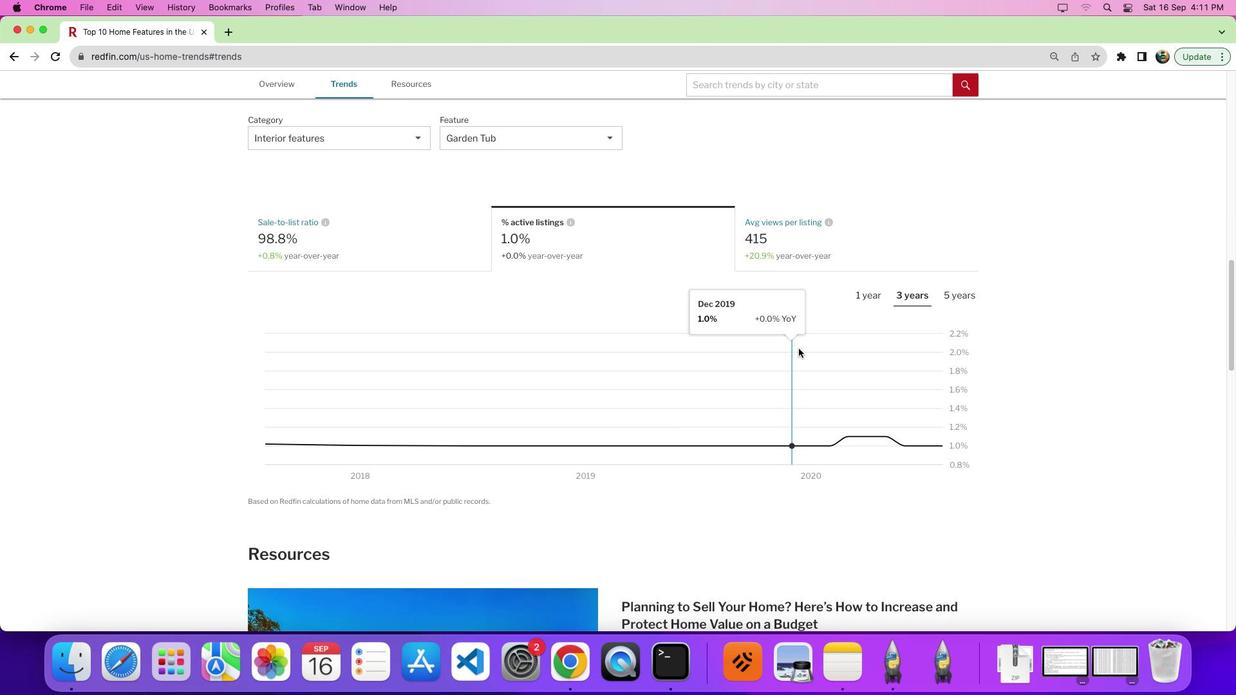 
Action: Mouse scrolled (792, 352) with delta (0, 0)
Screenshot: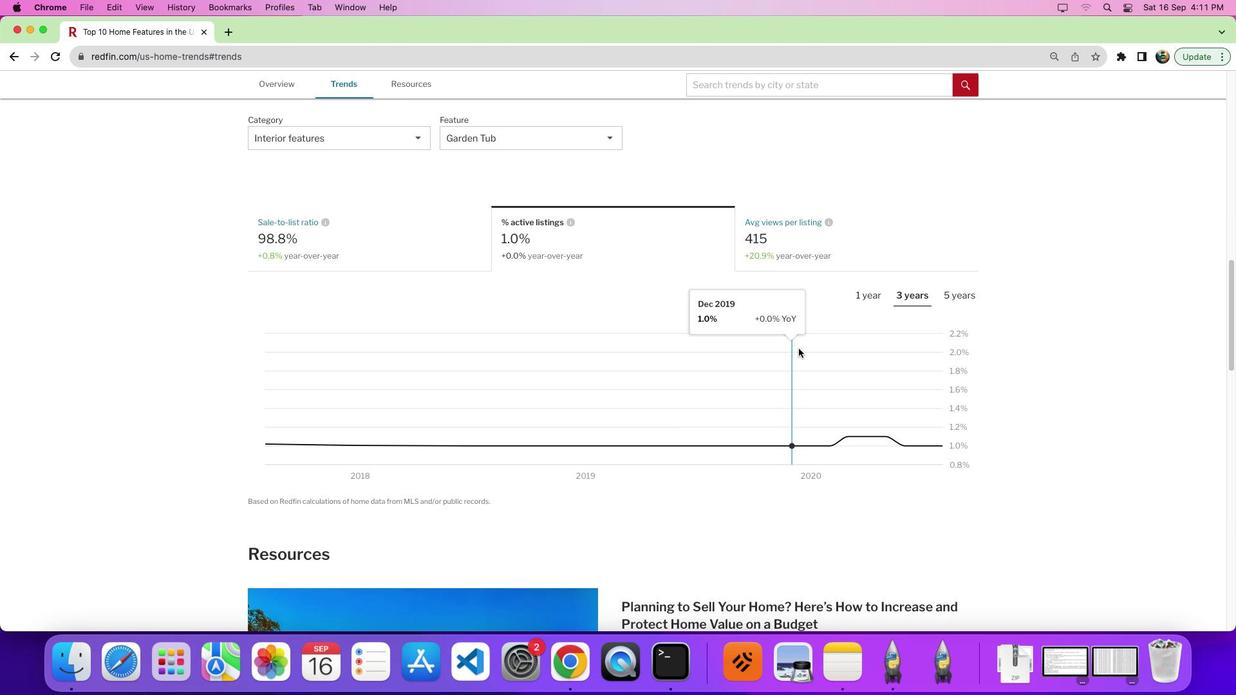 
Action: Mouse moved to (799, 349)
Screenshot: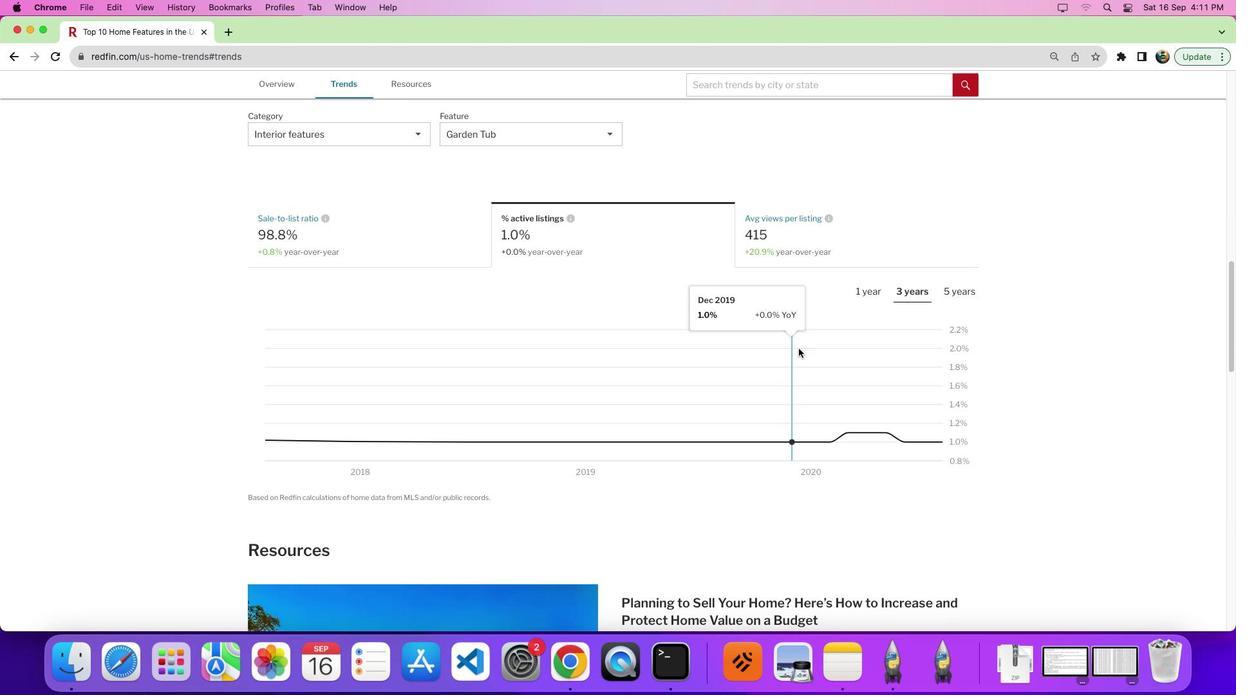 
Action: Mouse scrolled (799, 349) with delta (0, 0)
Screenshot: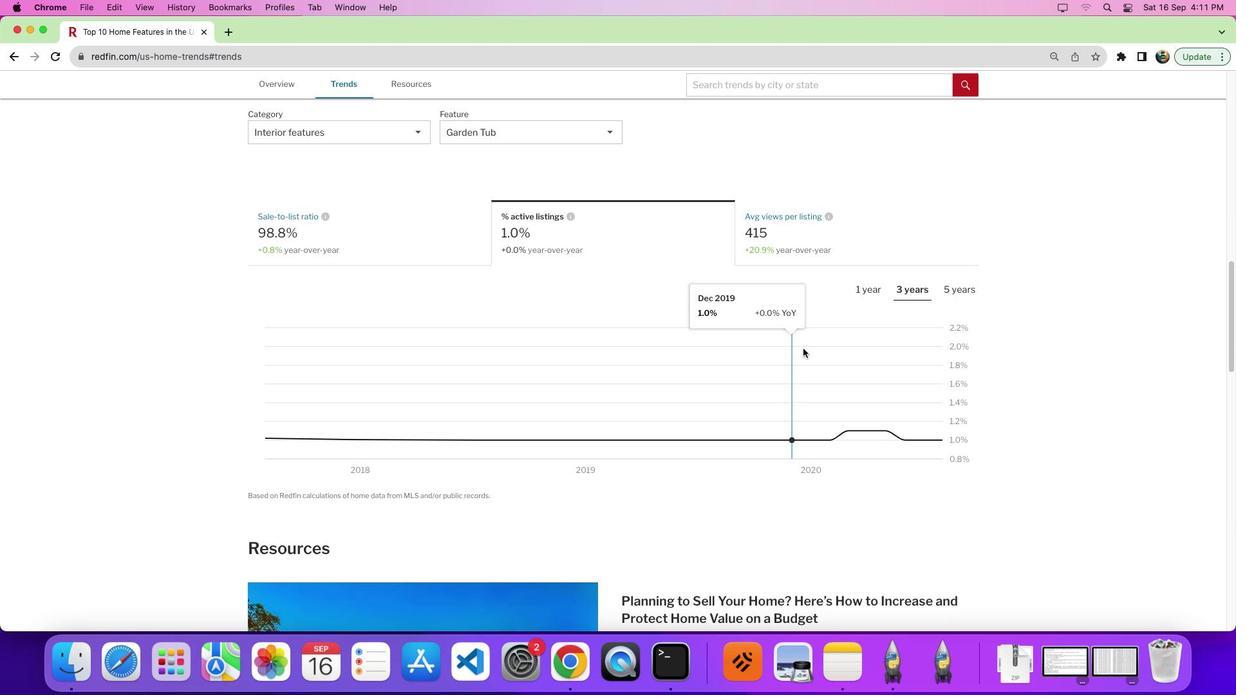 
Action: Mouse moved to (1022, 336)
Screenshot: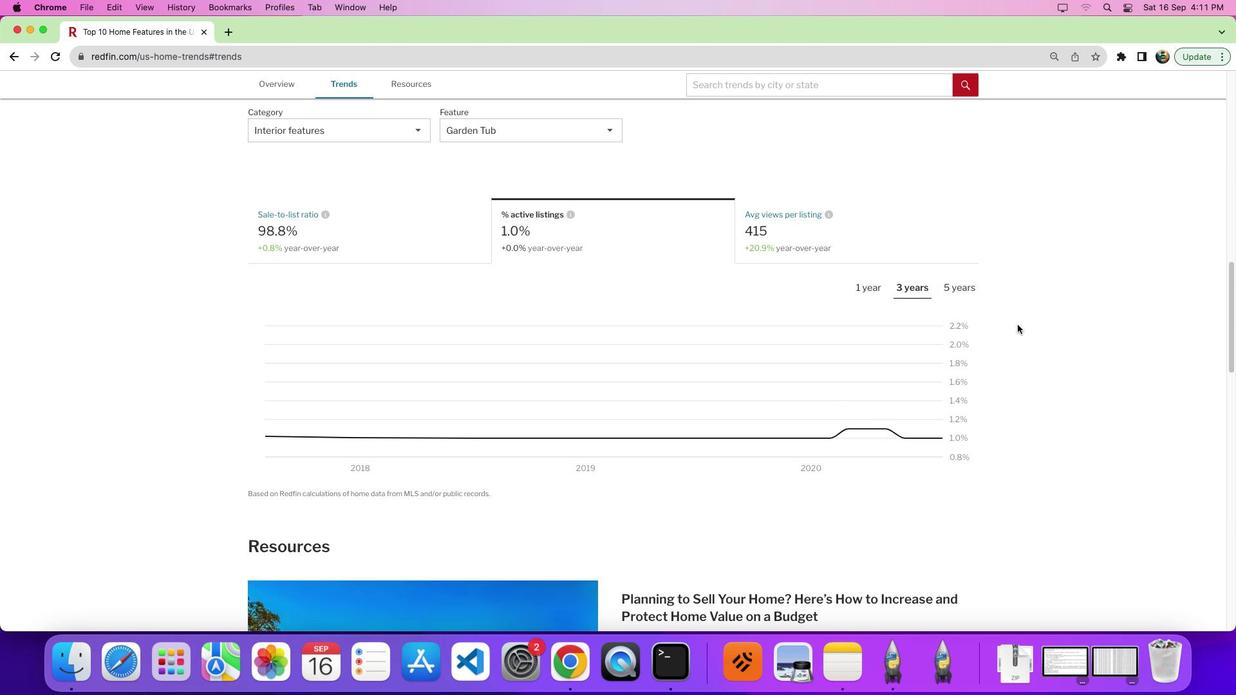 
